 Task: Look for space in Āsind, India from 1st June, 2023 to 9th June, 2023 for 6 adults in price range Rs.6000 to Rs.12000. Place can be entire place with 3 bedrooms having 3 beds and 3 bathrooms. Property type can be house, flat, guest house. Booking option can be shelf check-in. Required host language is English.
Action: Mouse moved to (490, 110)
Screenshot: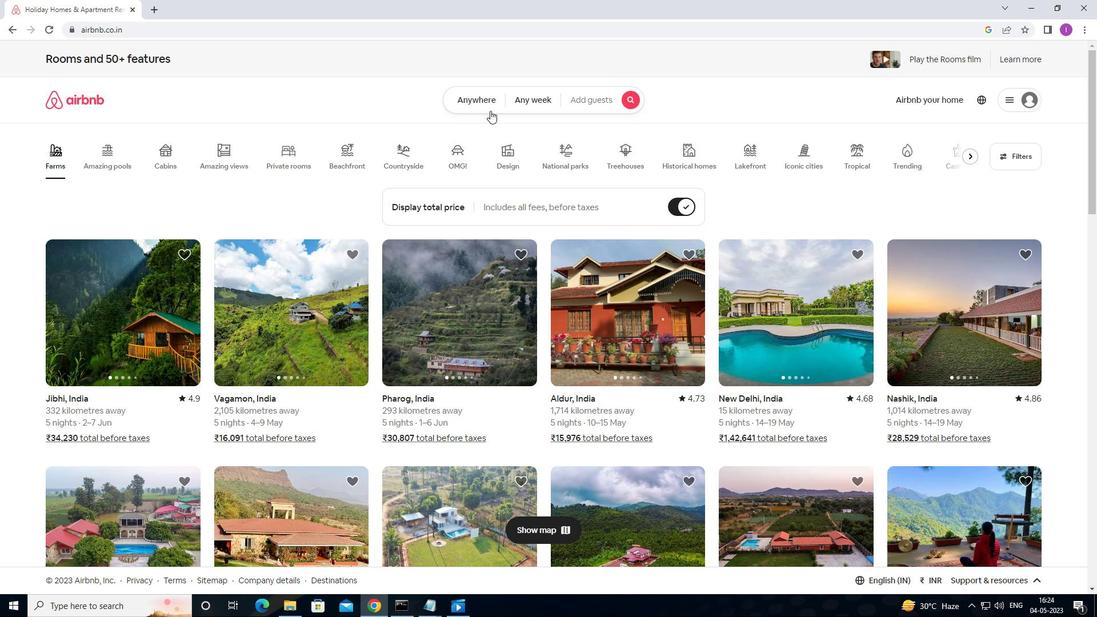 
Action: Mouse pressed left at (490, 110)
Screenshot: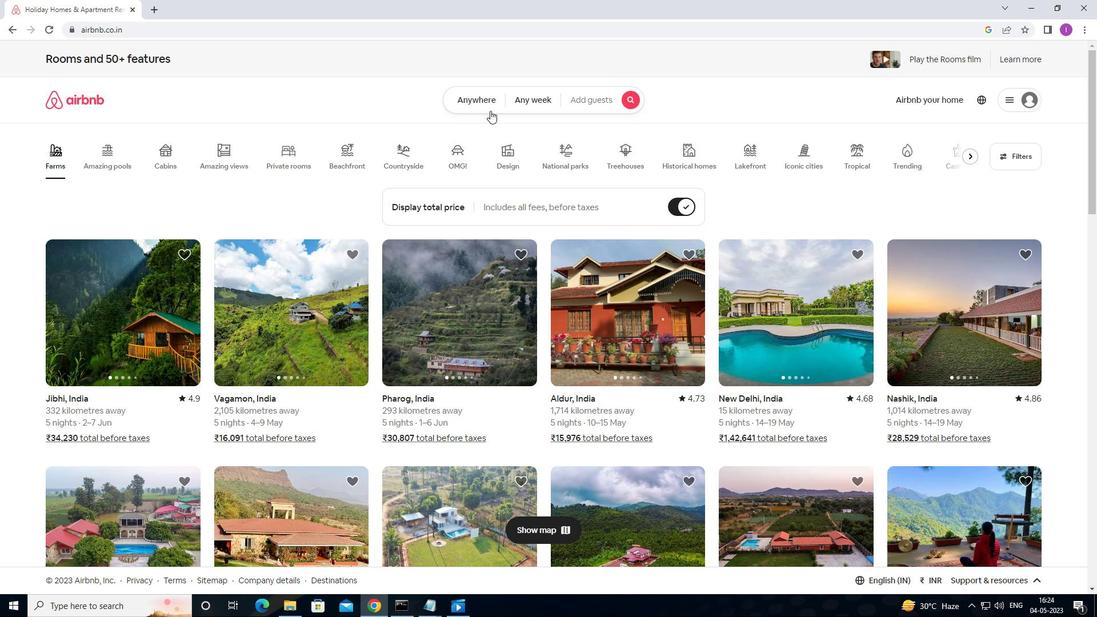 
Action: Mouse moved to (327, 148)
Screenshot: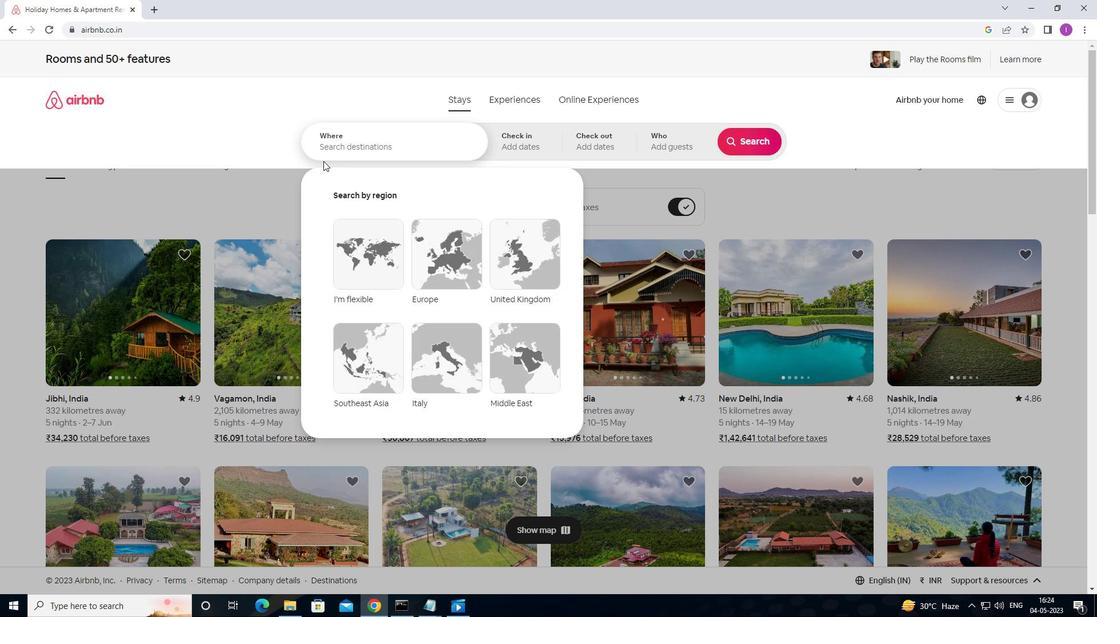 
Action: Mouse pressed left at (327, 148)
Screenshot: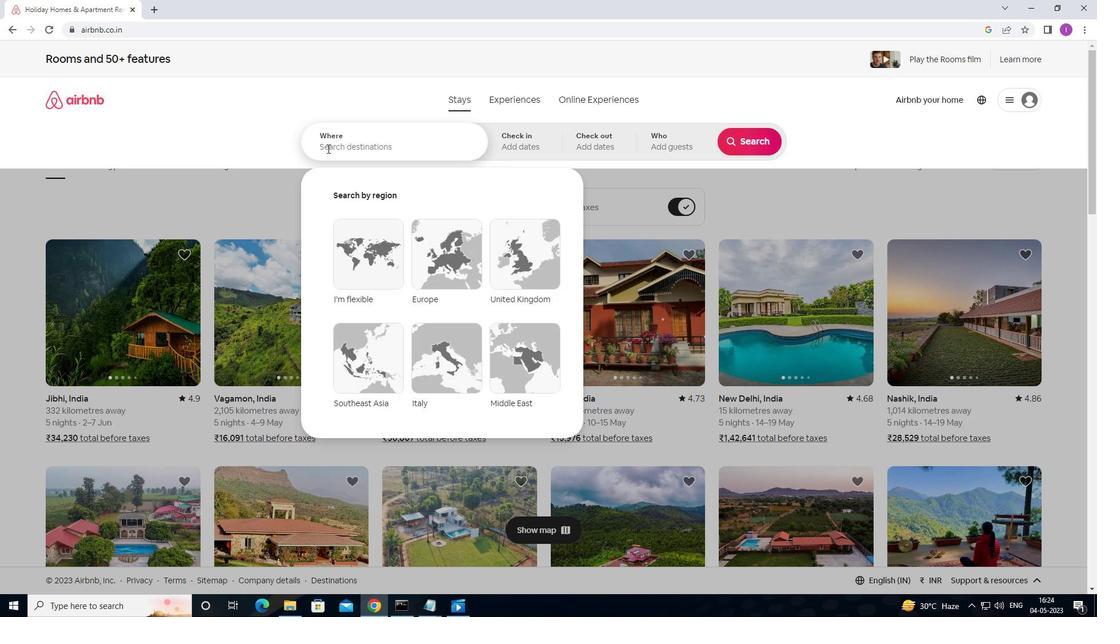 
Action: Mouse moved to (368, 170)
Screenshot: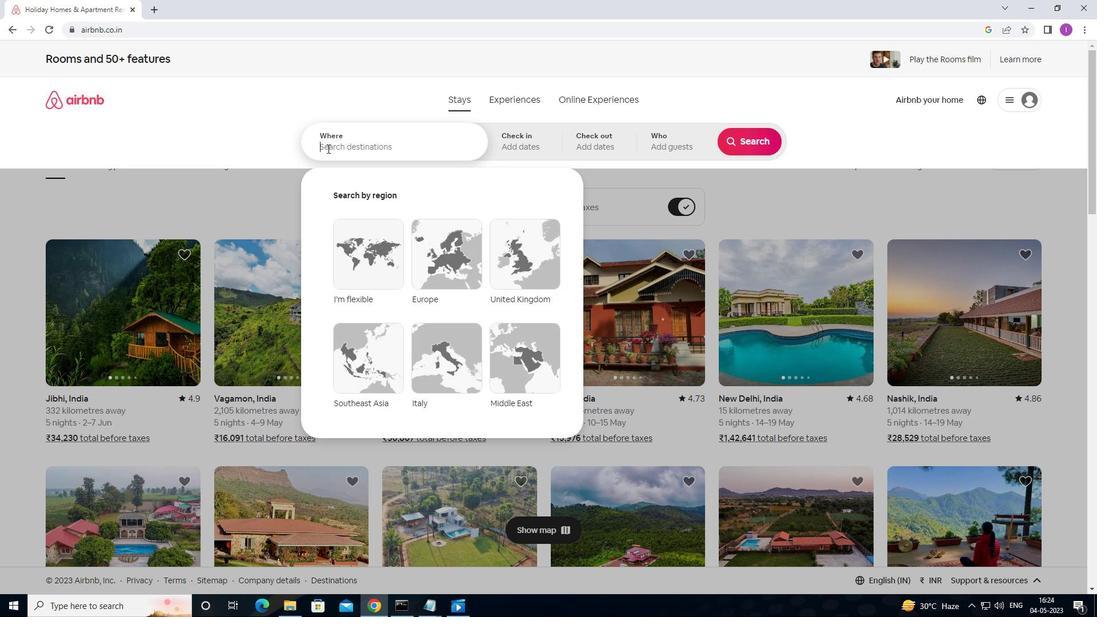 
Action: Key pressed <Key.shift>ASIND,<Key.shift>INDIA
Screenshot: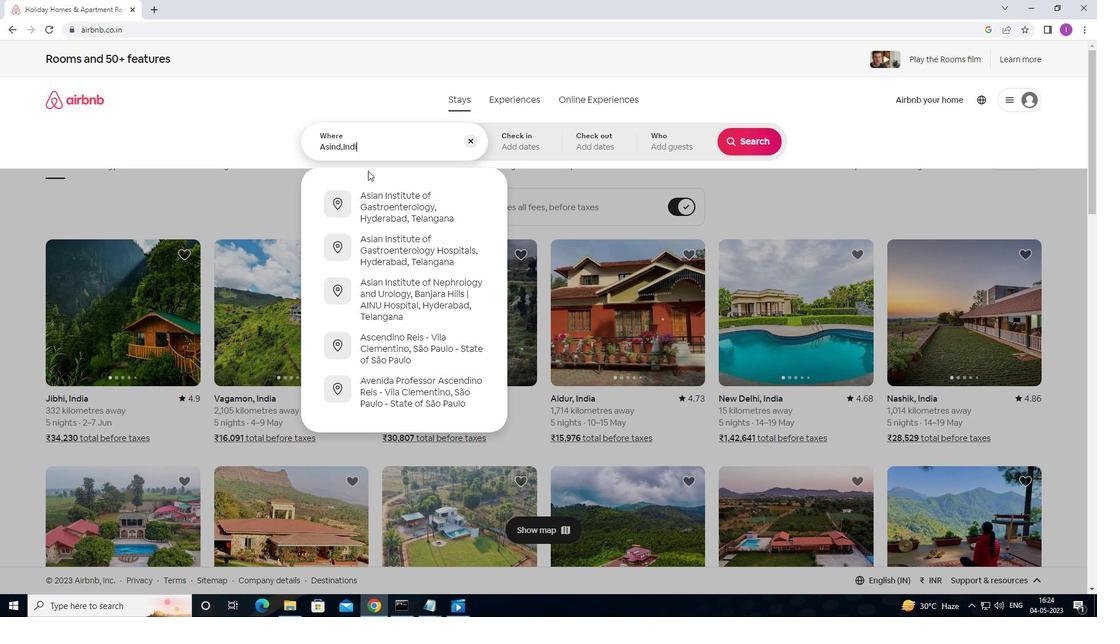
Action: Mouse moved to (510, 140)
Screenshot: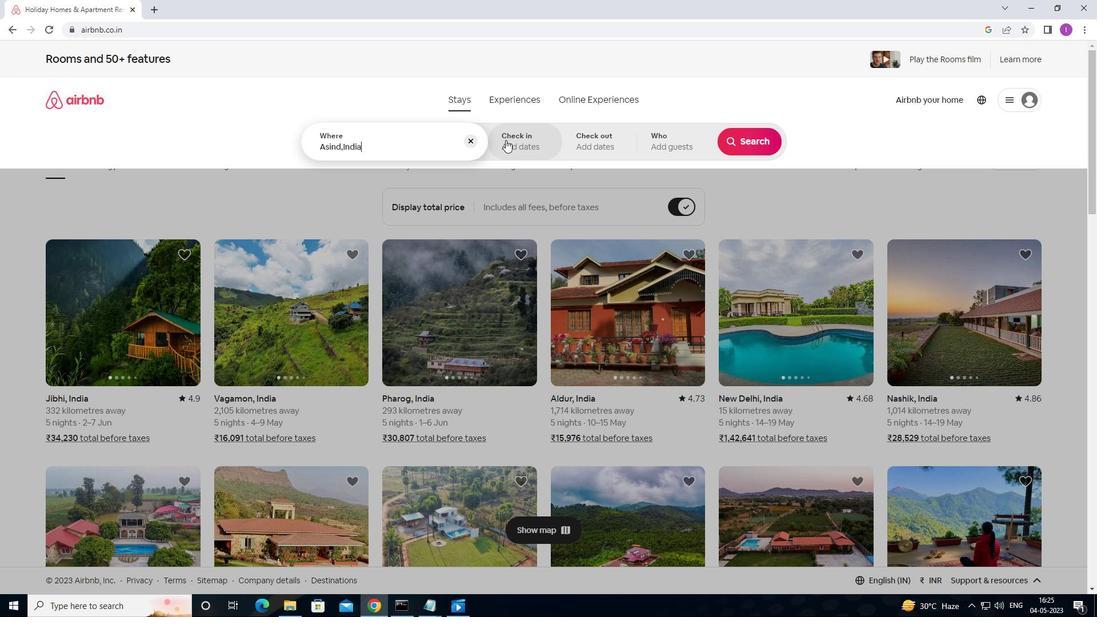 
Action: Mouse pressed left at (510, 140)
Screenshot: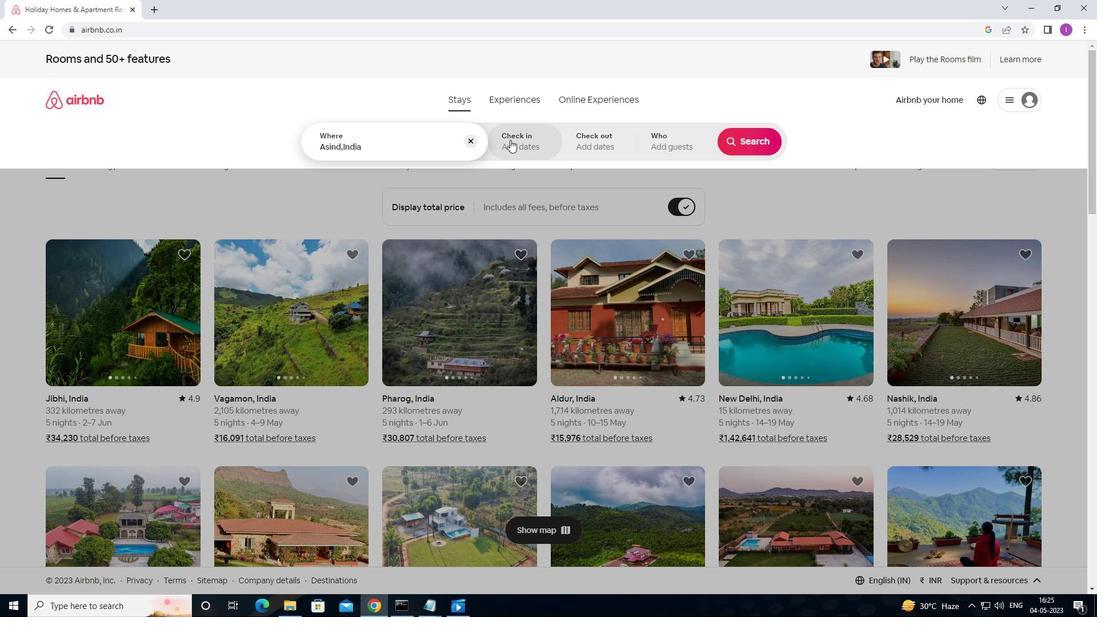 
Action: Mouse moved to (683, 277)
Screenshot: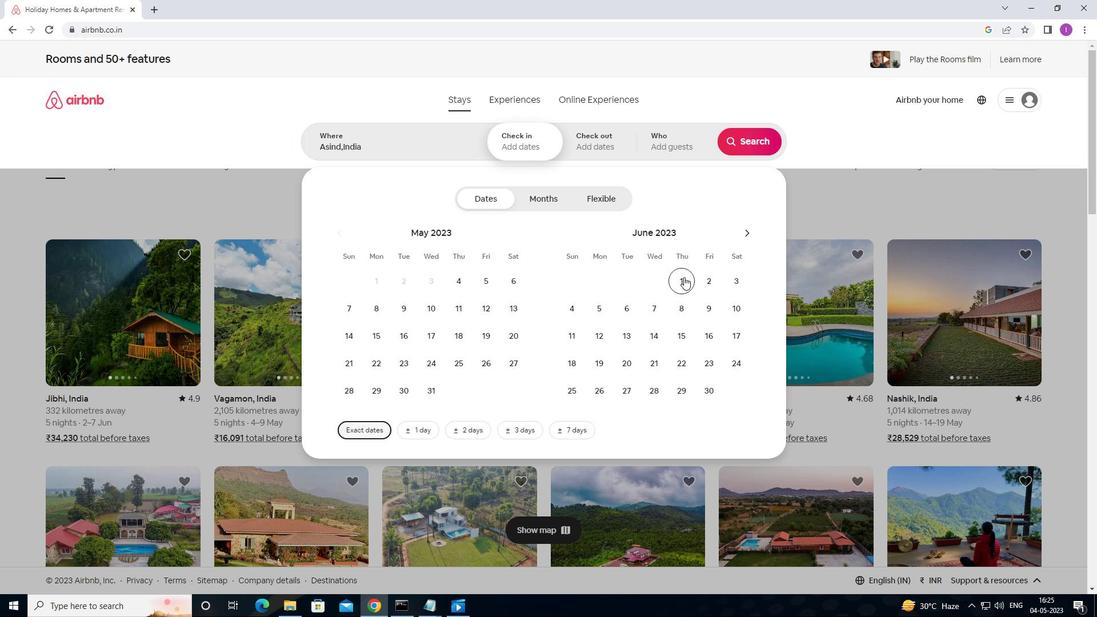 
Action: Mouse pressed left at (683, 277)
Screenshot: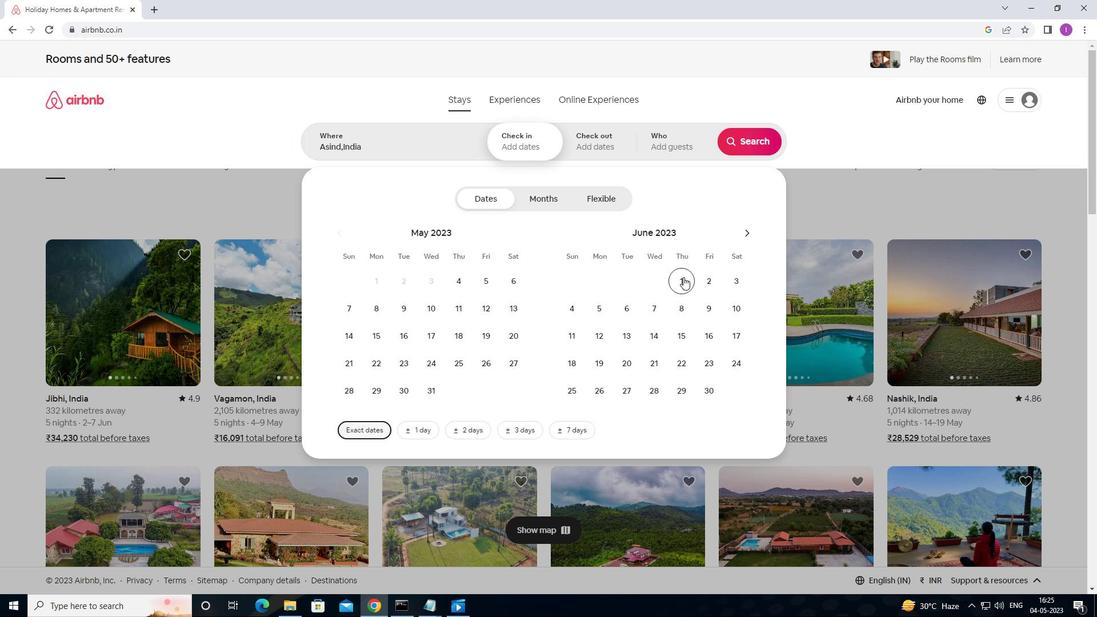 
Action: Mouse moved to (712, 310)
Screenshot: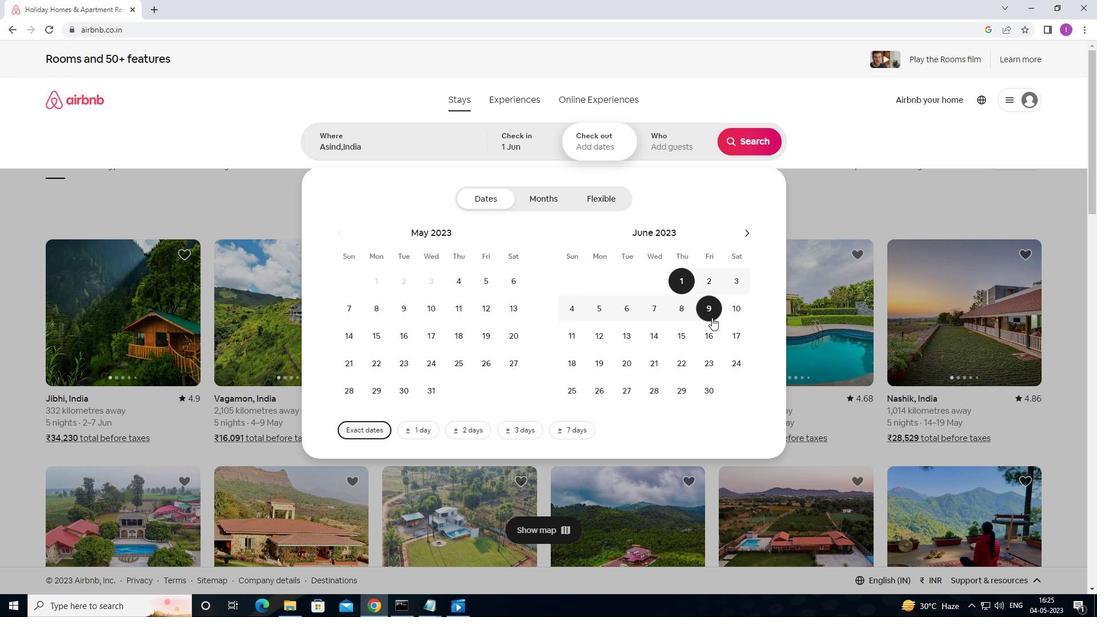 
Action: Mouse pressed left at (712, 310)
Screenshot: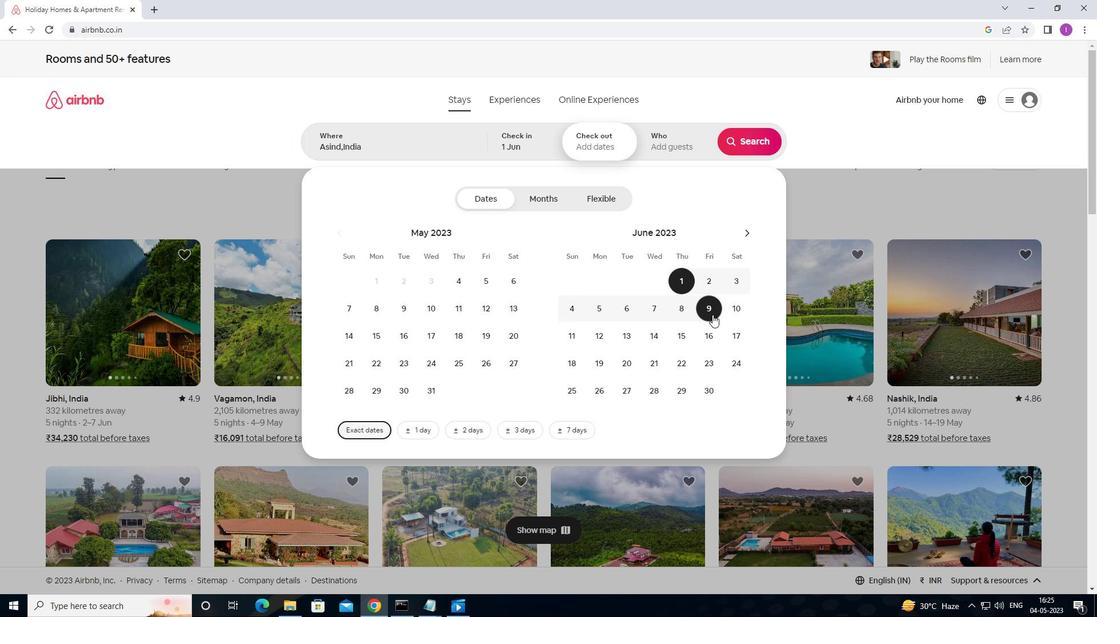 
Action: Mouse moved to (665, 144)
Screenshot: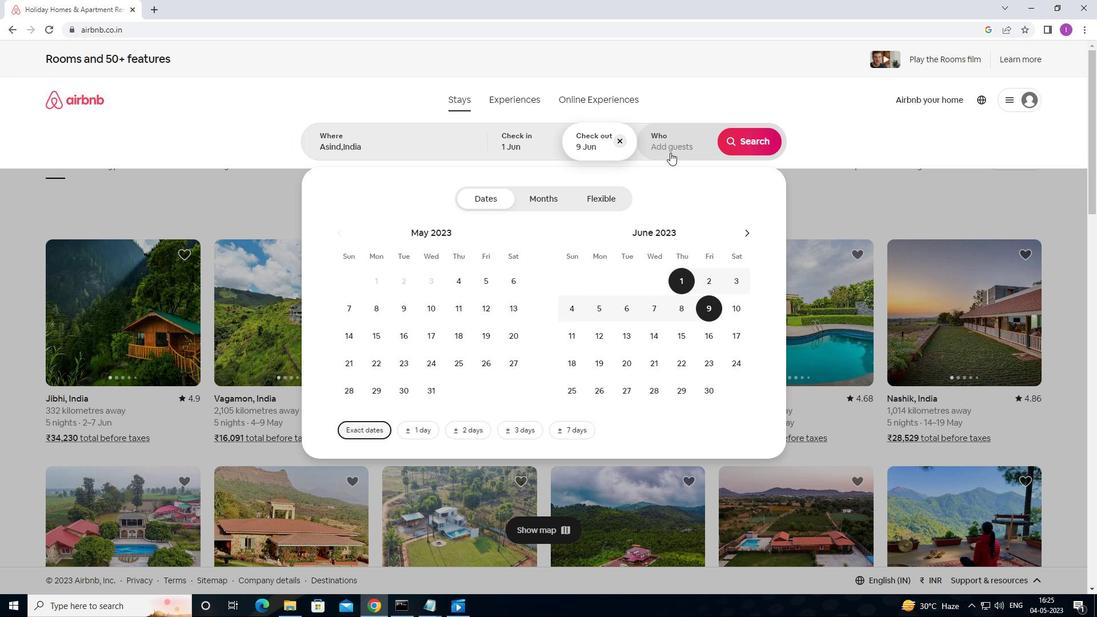 
Action: Mouse pressed left at (665, 144)
Screenshot: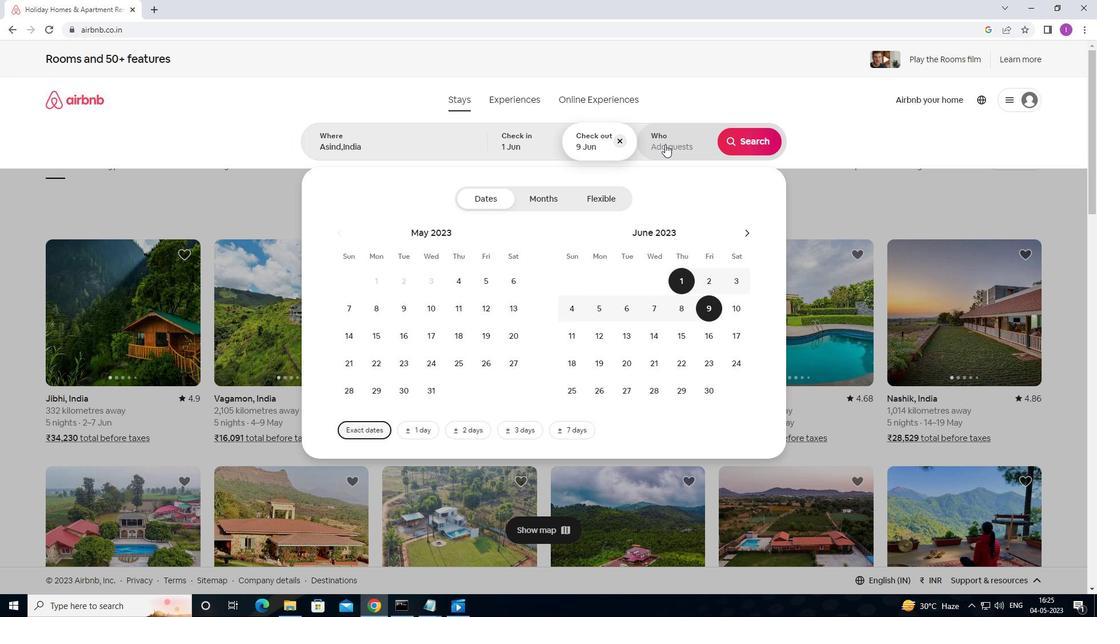 
Action: Mouse moved to (758, 204)
Screenshot: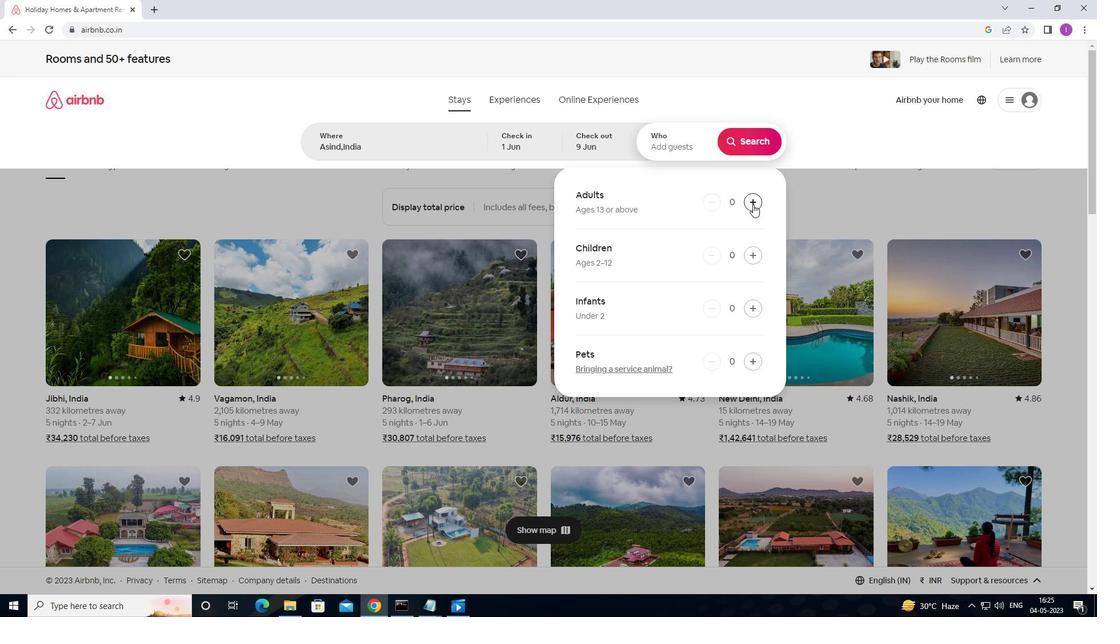 
Action: Mouse pressed left at (758, 204)
Screenshot: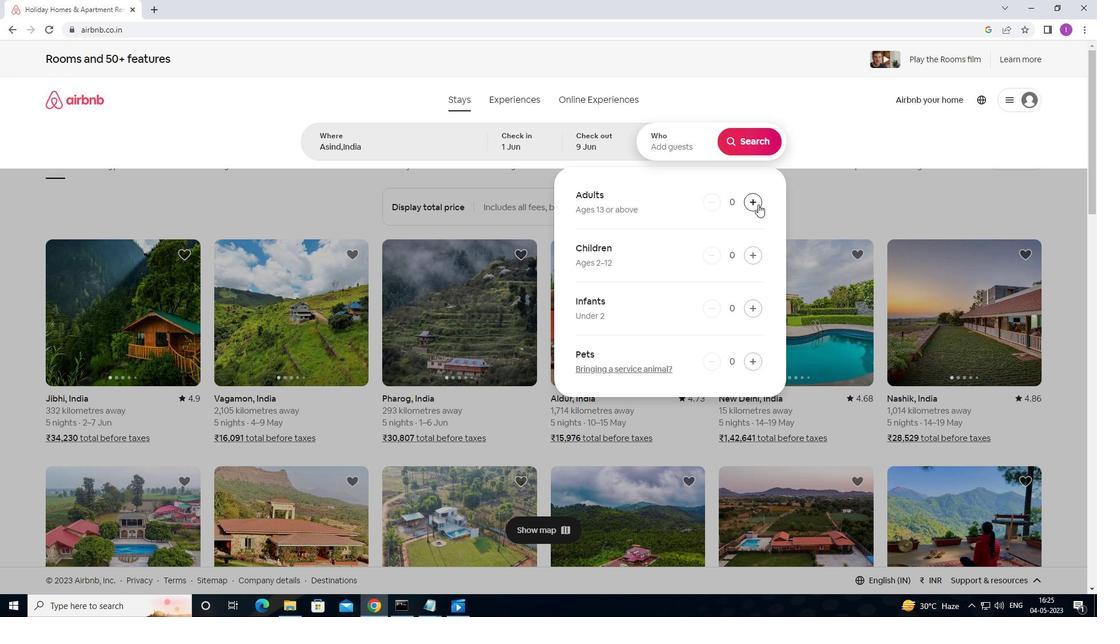 
Action: Mouse moved to (759, 204)
Screenshot: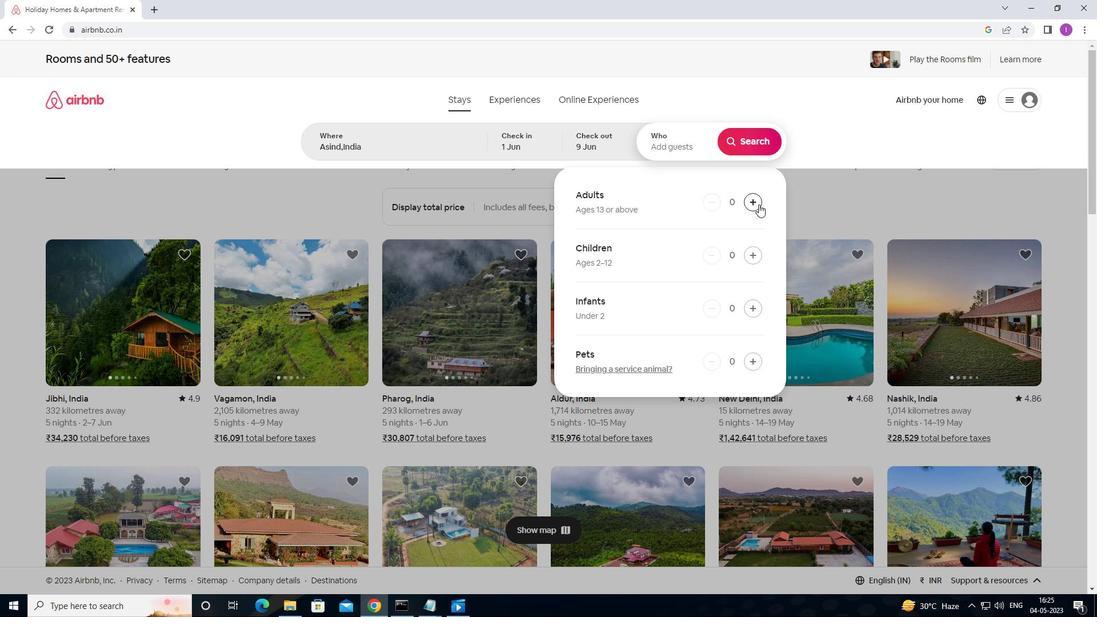 
Action: Mouse pressed left at (759, 204)
Screenshot: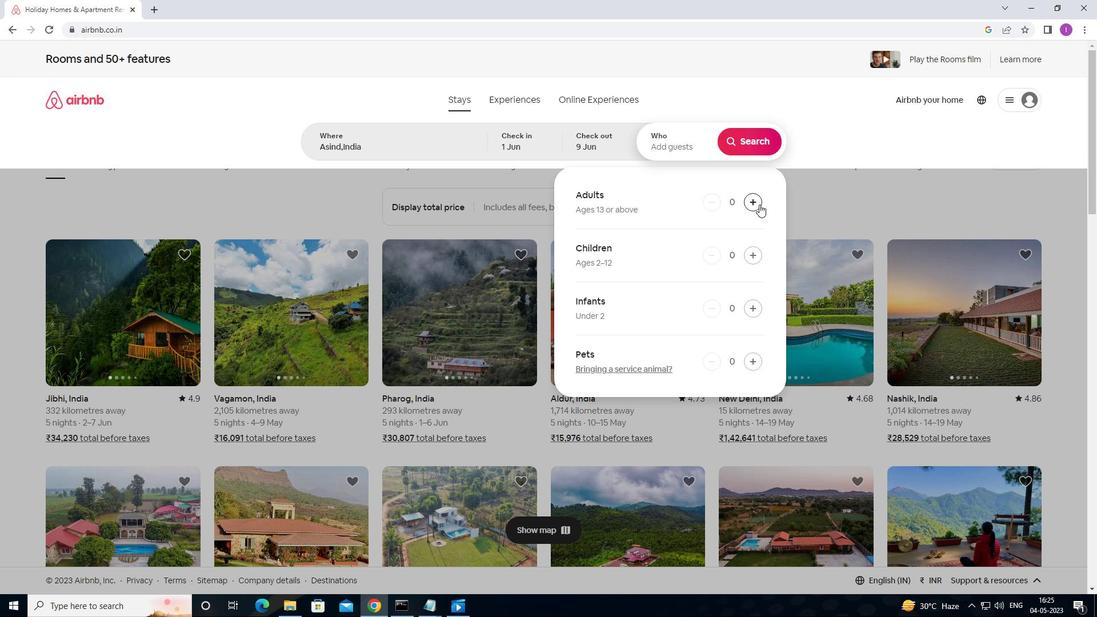 
Action: Mouse pressed left at (759, 204)
Screenshot: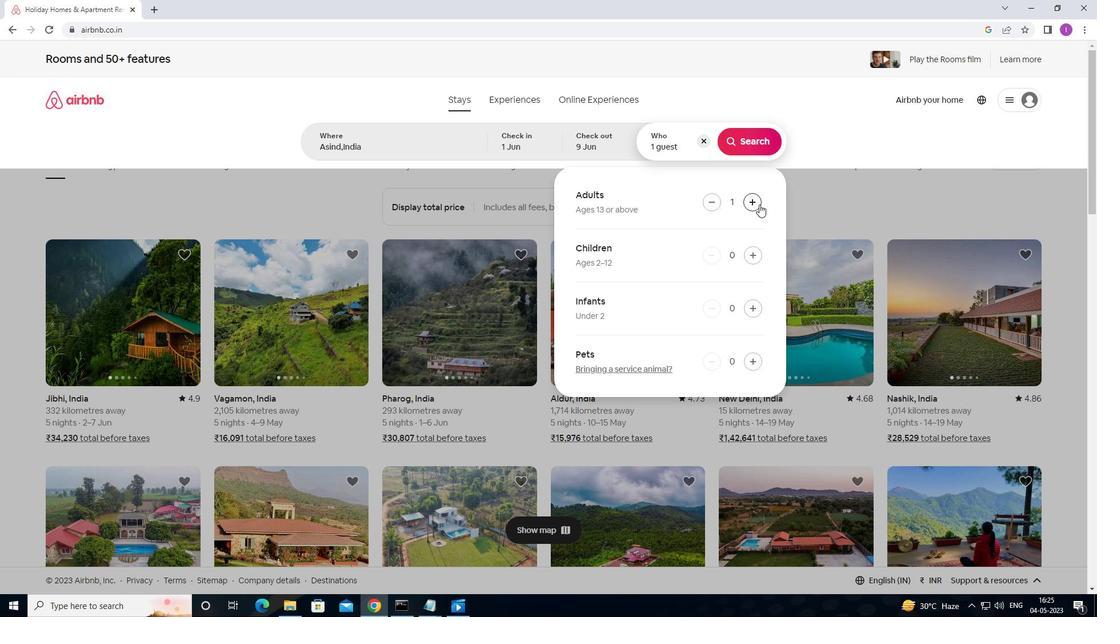 
Action: Mouse pressed left at (759, 204)
Screenshot: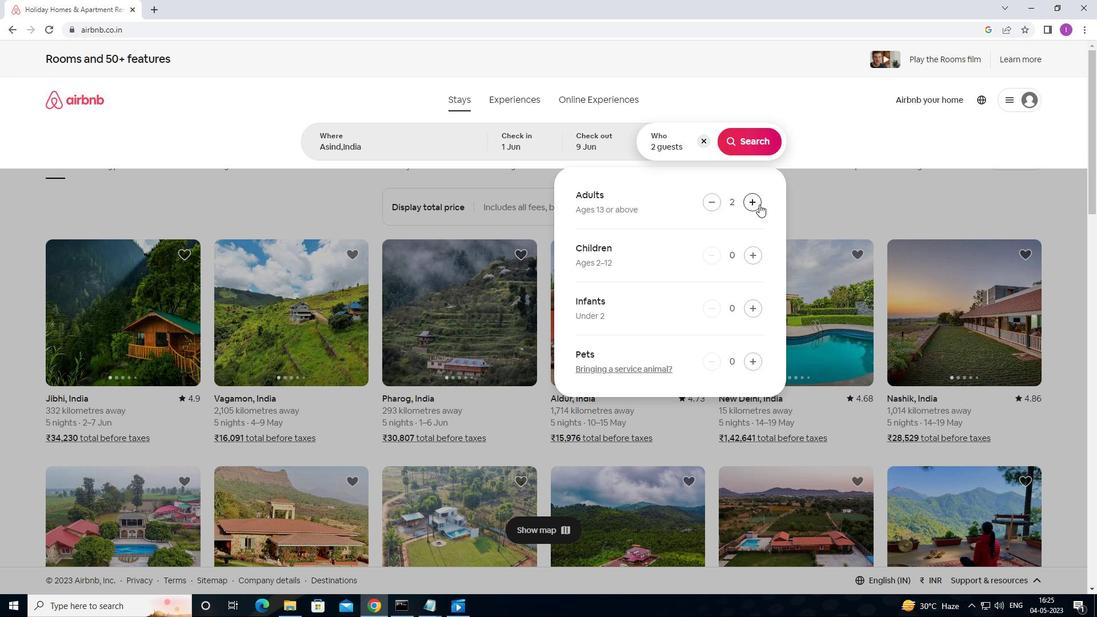 
Action: Mouse pressed left at (759, 204)
Screenshot: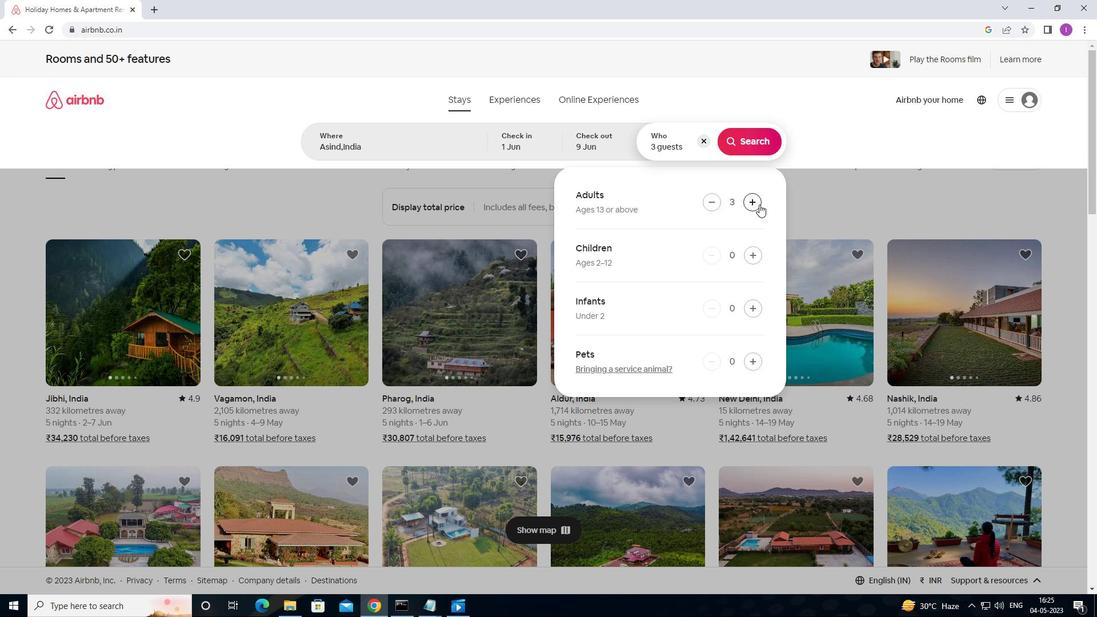 
Action: Mouse pressed left at (759, 204)
Screenshot: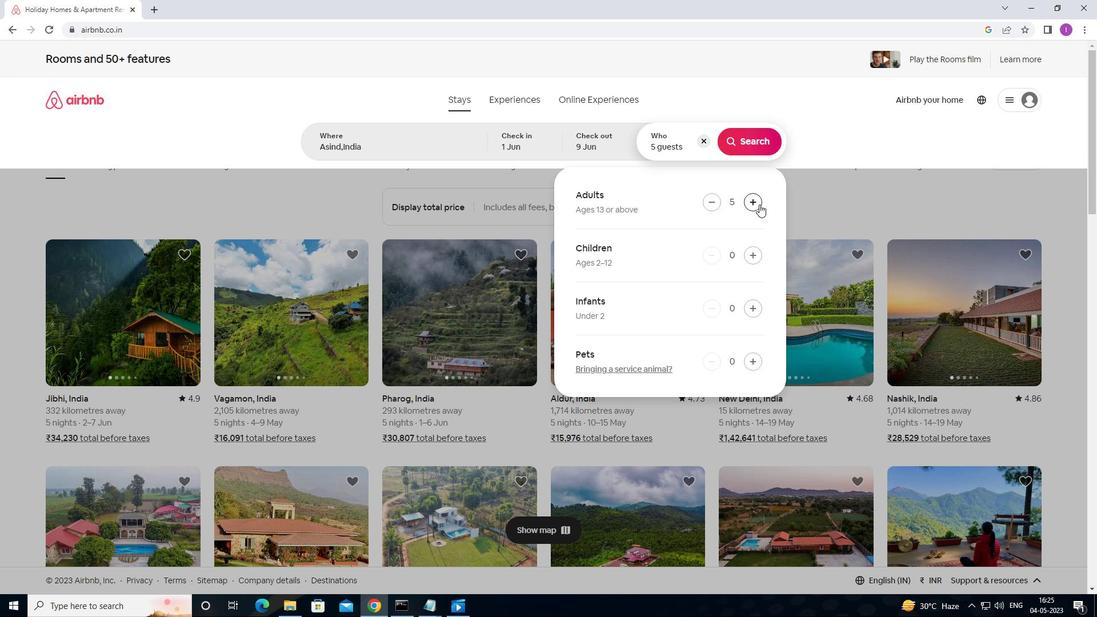 
Action: Mouse moved to (749, 137)
Screenshot: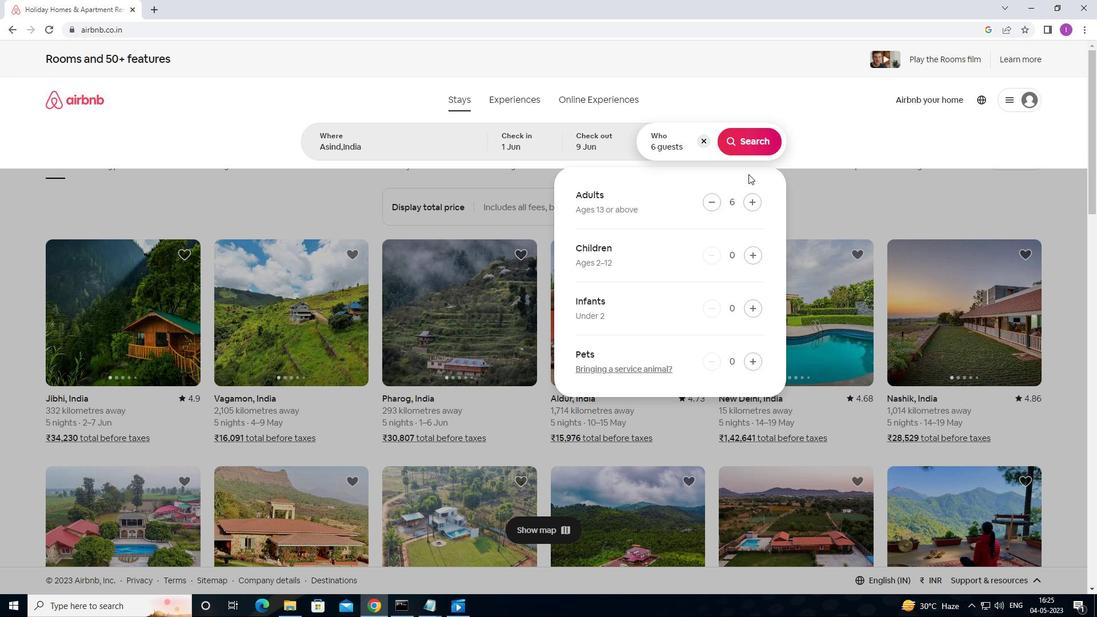 
Action: Mouse pressed left at (749, 137)
Screenshot: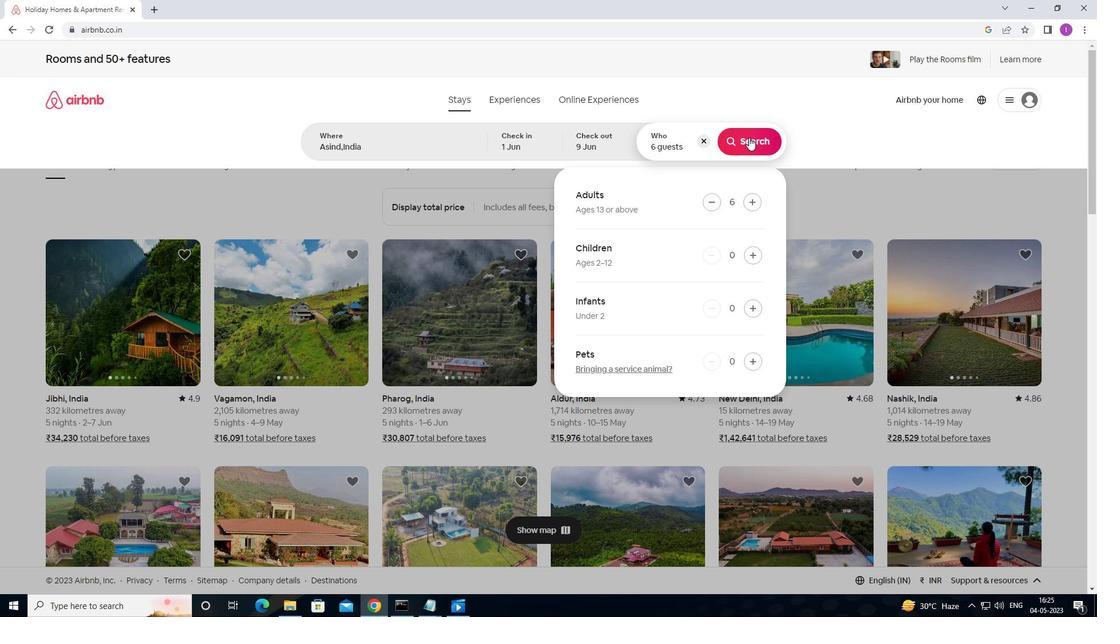 
Action: Mouse moved to (1049, 106)
Screenshot: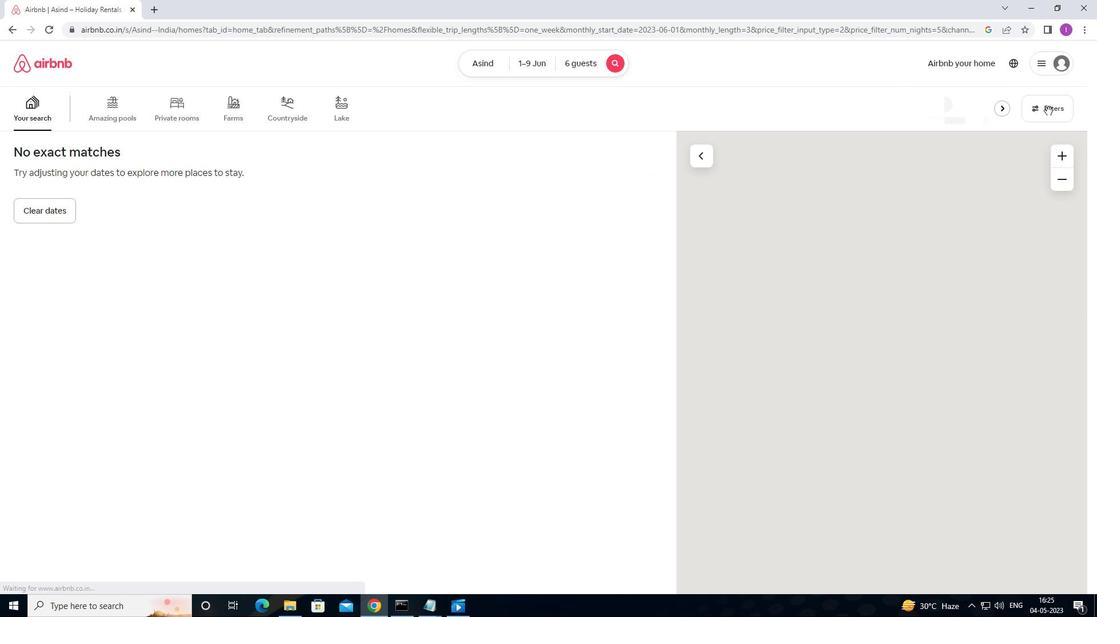 
Action: Mouse pressed left at (1049, 106)
Screenshot: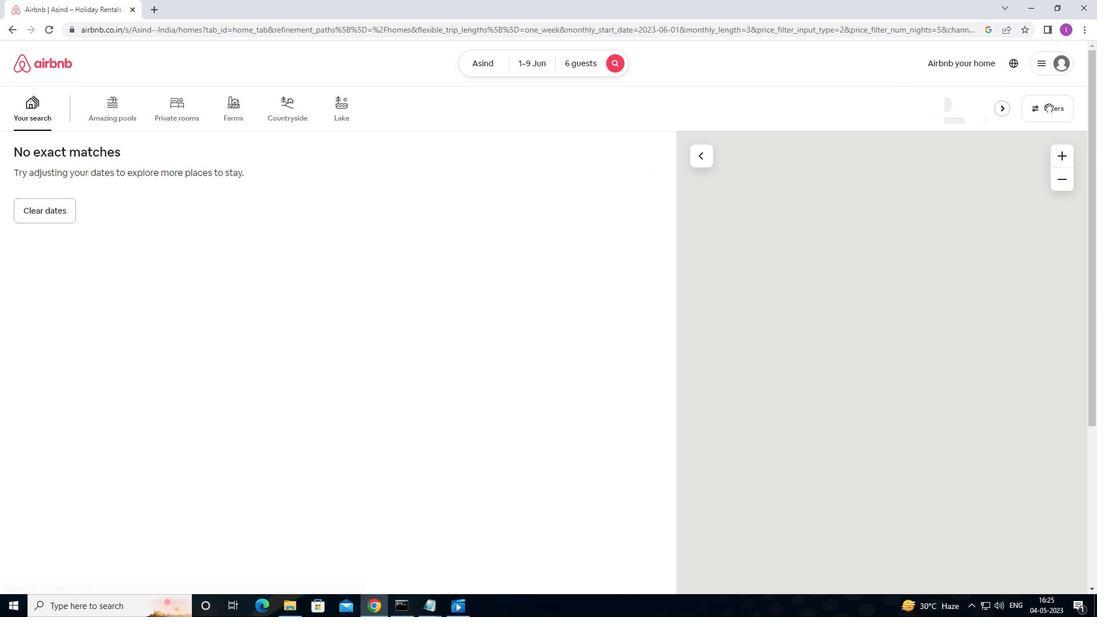 
Action: Mouse moved to (409, 182)
Screenshot: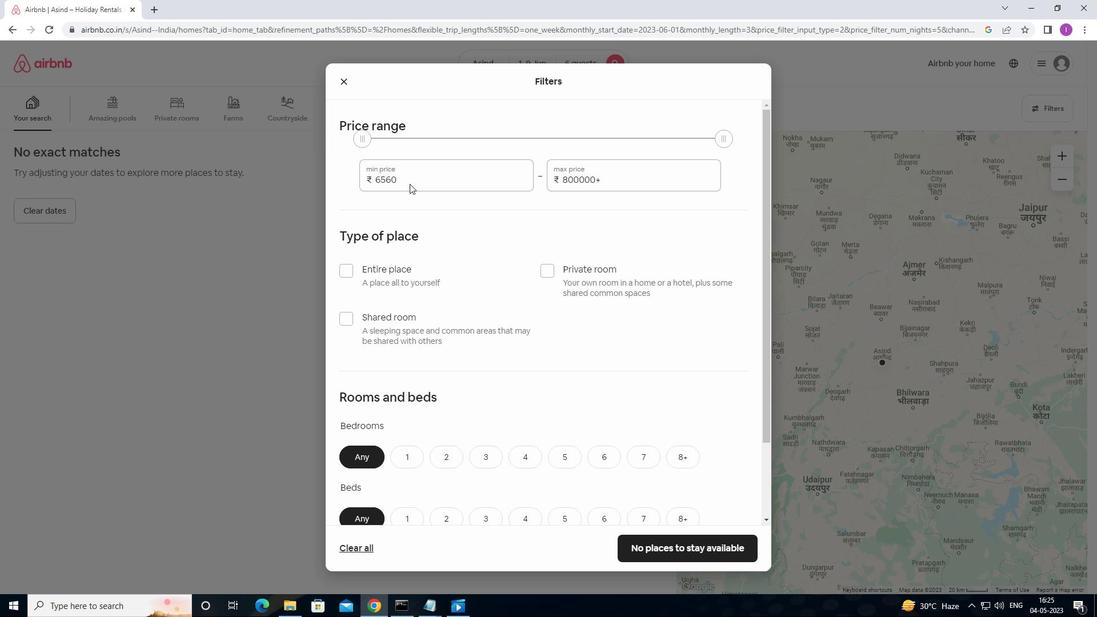 
Action: Mouse pressed left at (409, 182)
Screenshot: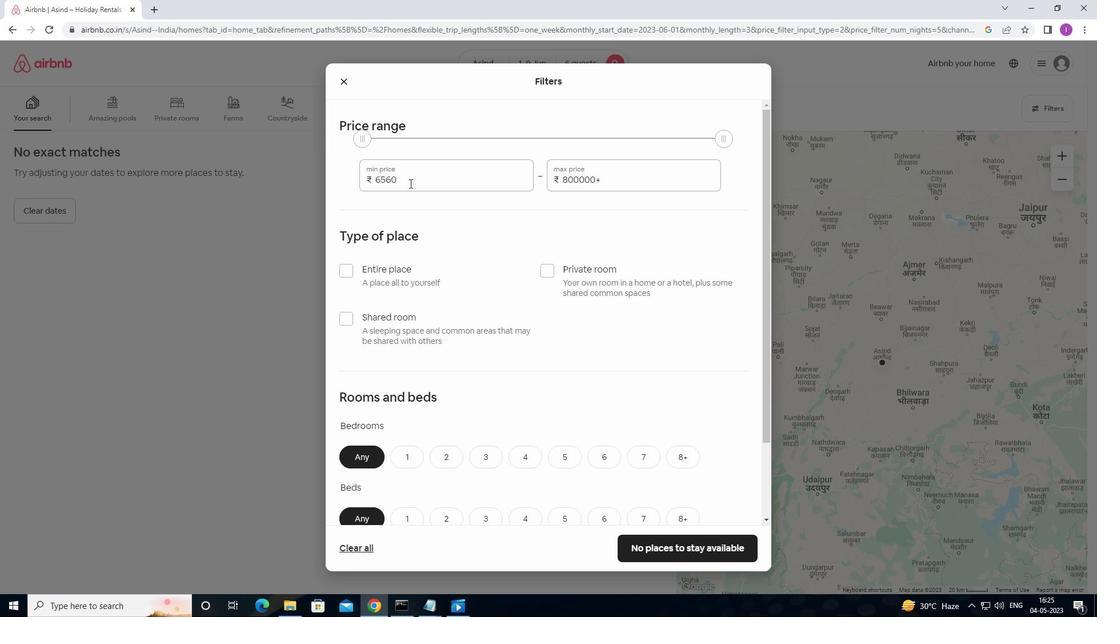 
Action: Mouse moved to (374, 178)
Screenshot: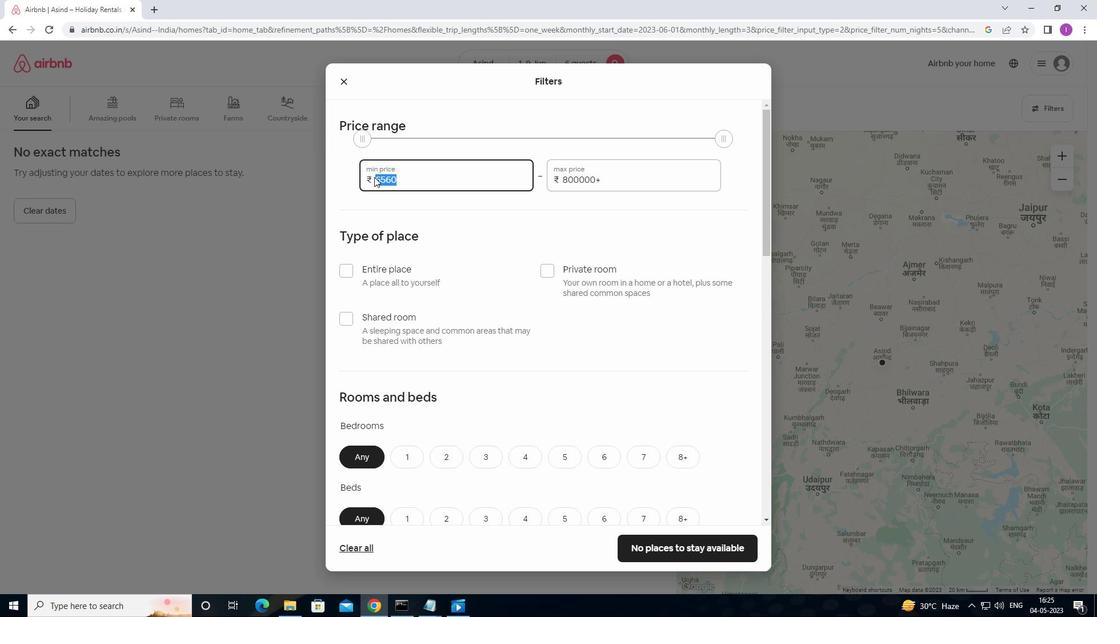 
Action: Key pressed 6
Screenshot: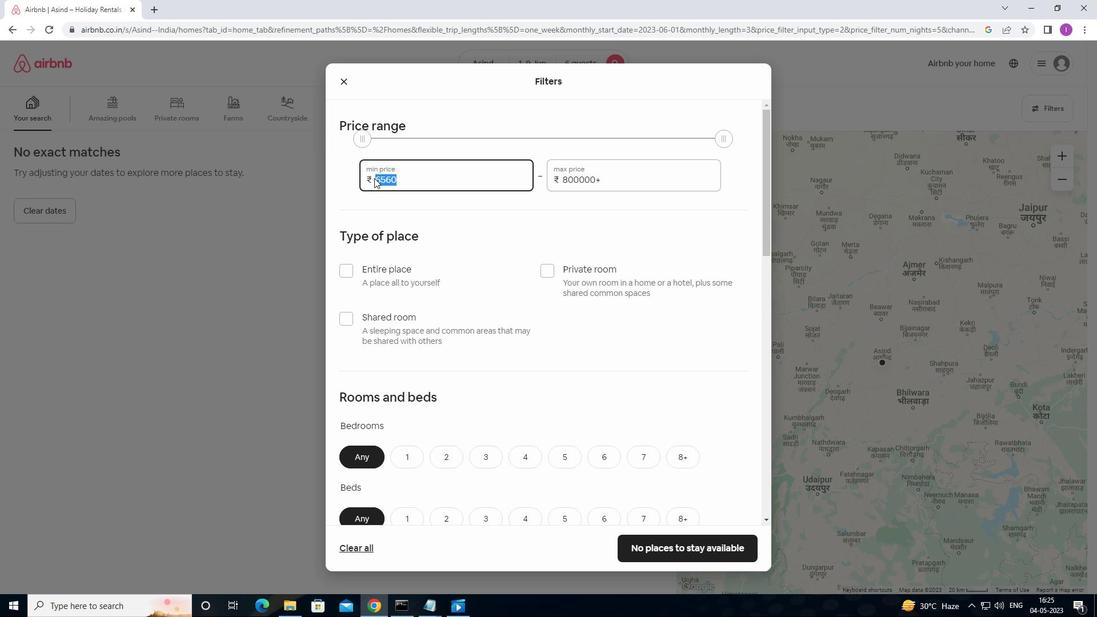 
Action: Mouse moved to (374, 178)
Screenshot: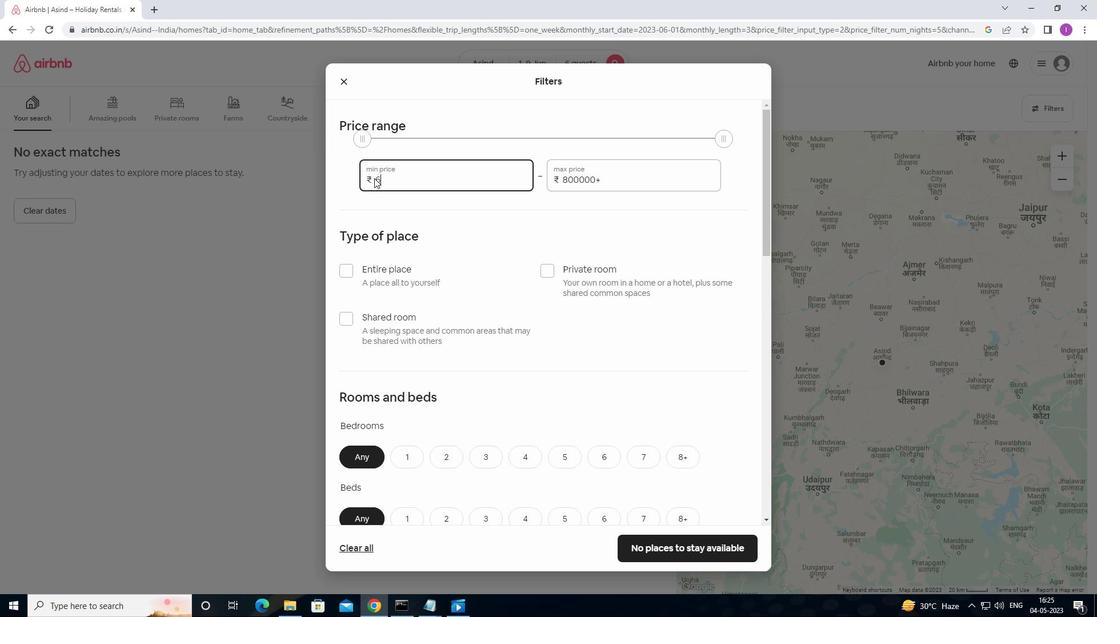 
Action: Key pressed 00
Screenshot: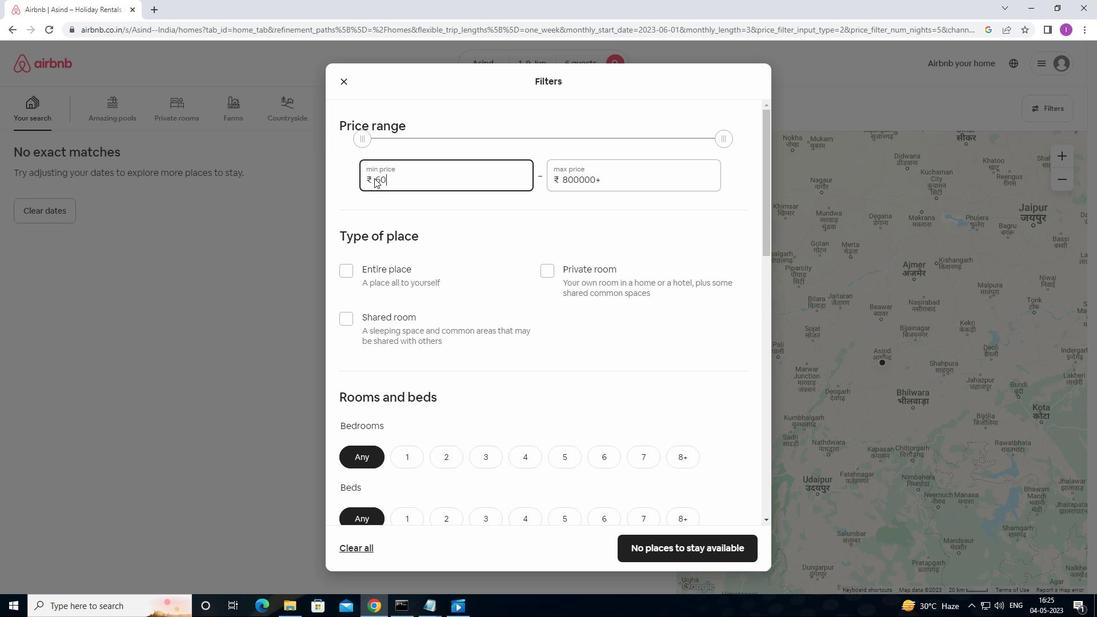
Action: Mouse moved to (374, 178)
Screenshot: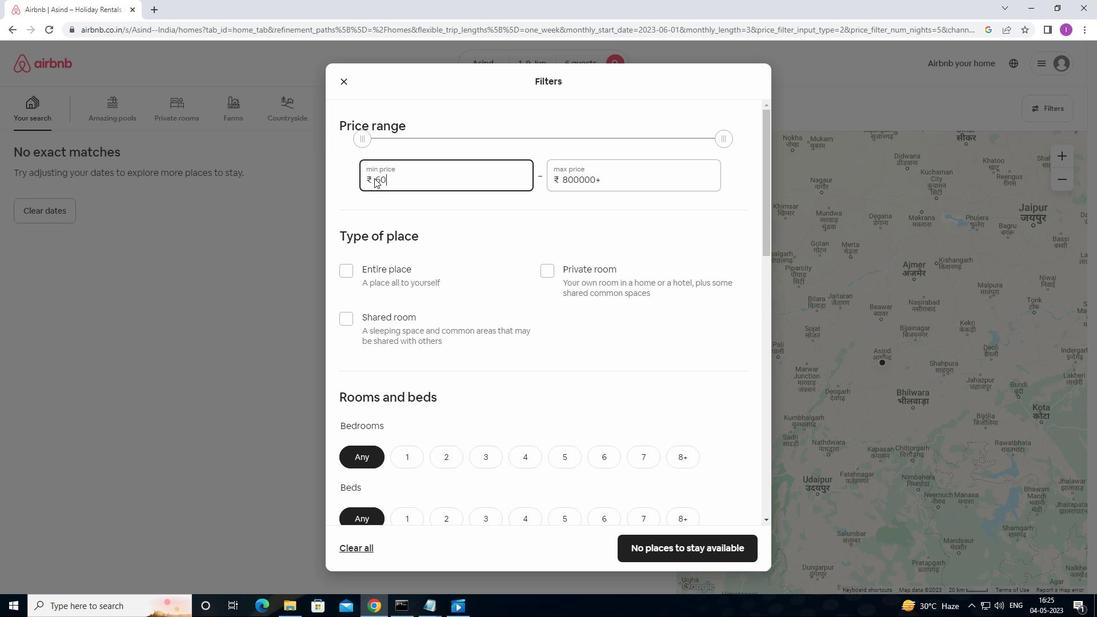 
Action: Key pressed 0
Screenshot: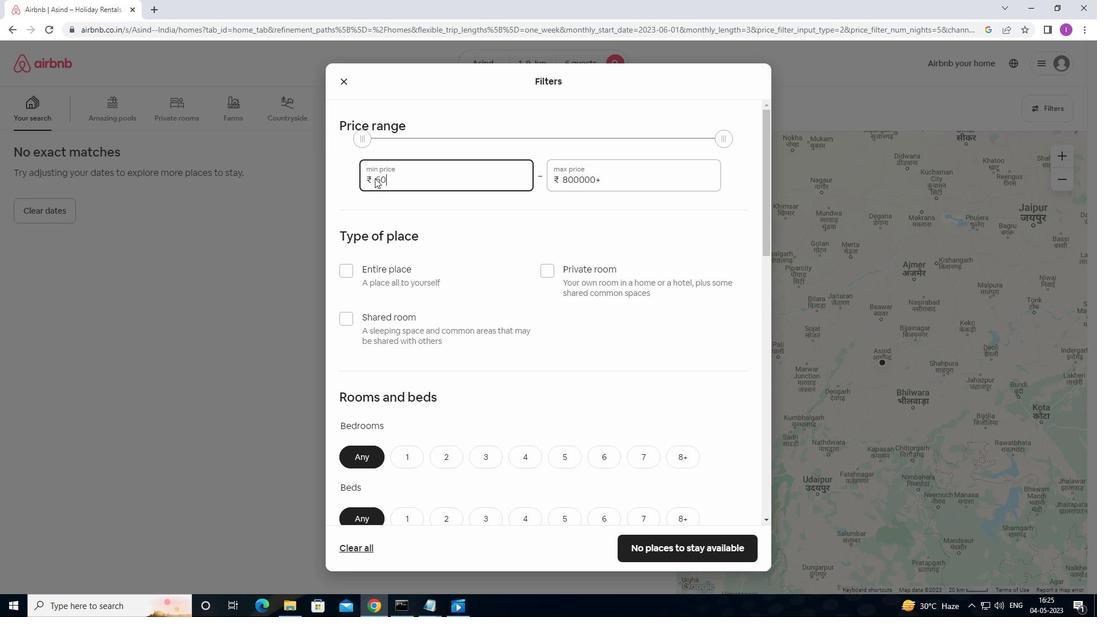 
Action: Mouse moved to (603, 177)
Screenshot: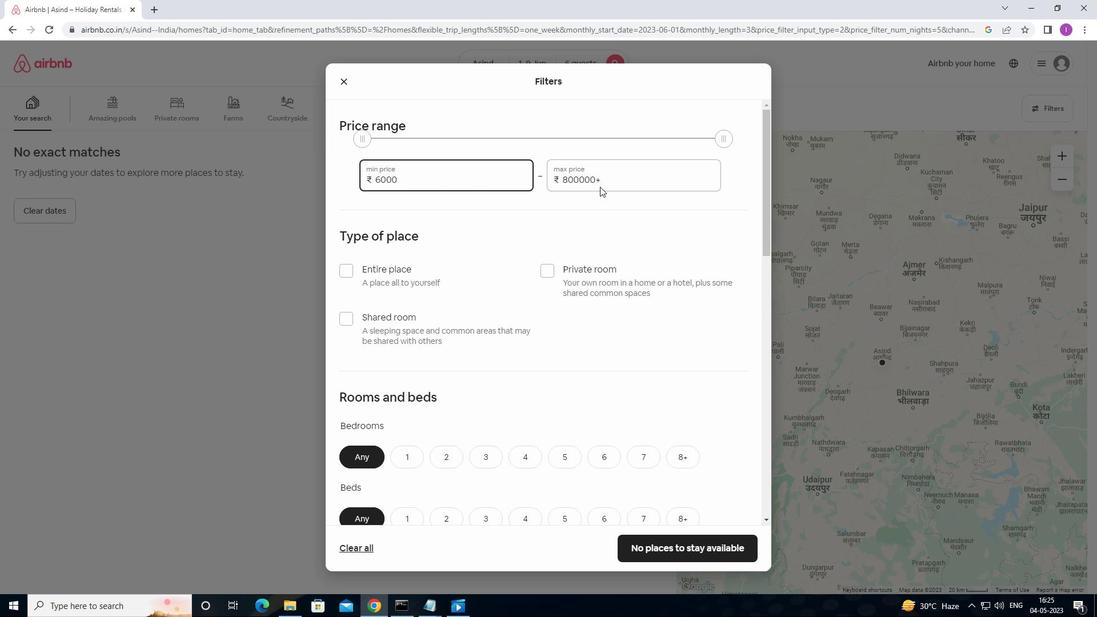 
Action: Mouse pressed left at (603, 177)
Screenshot: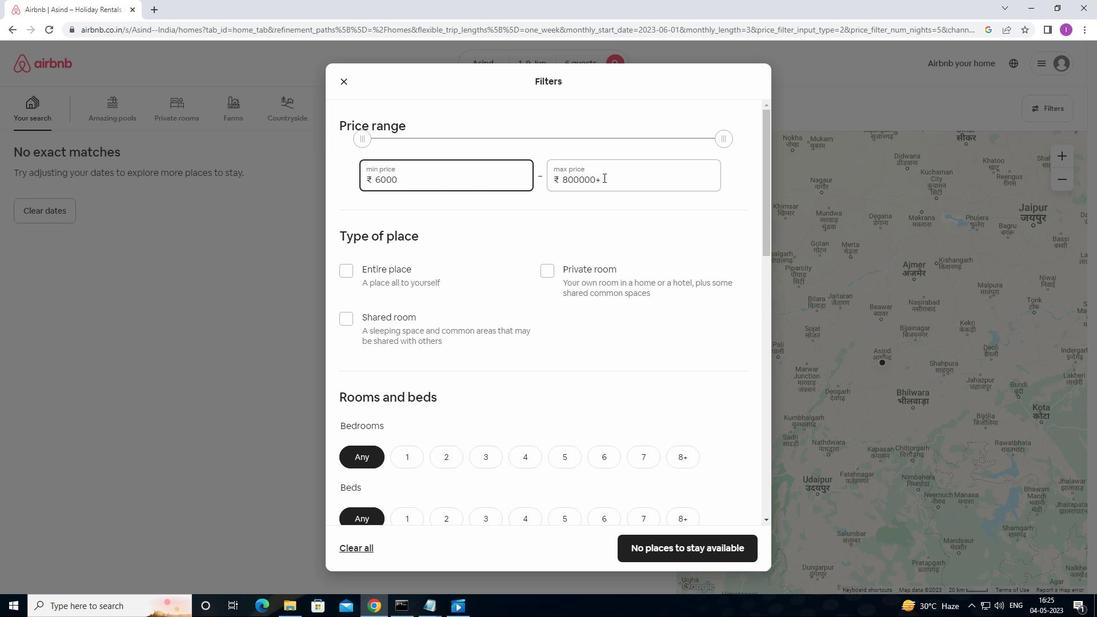
Action: Mouse moved to (554, 181)
Screenshot: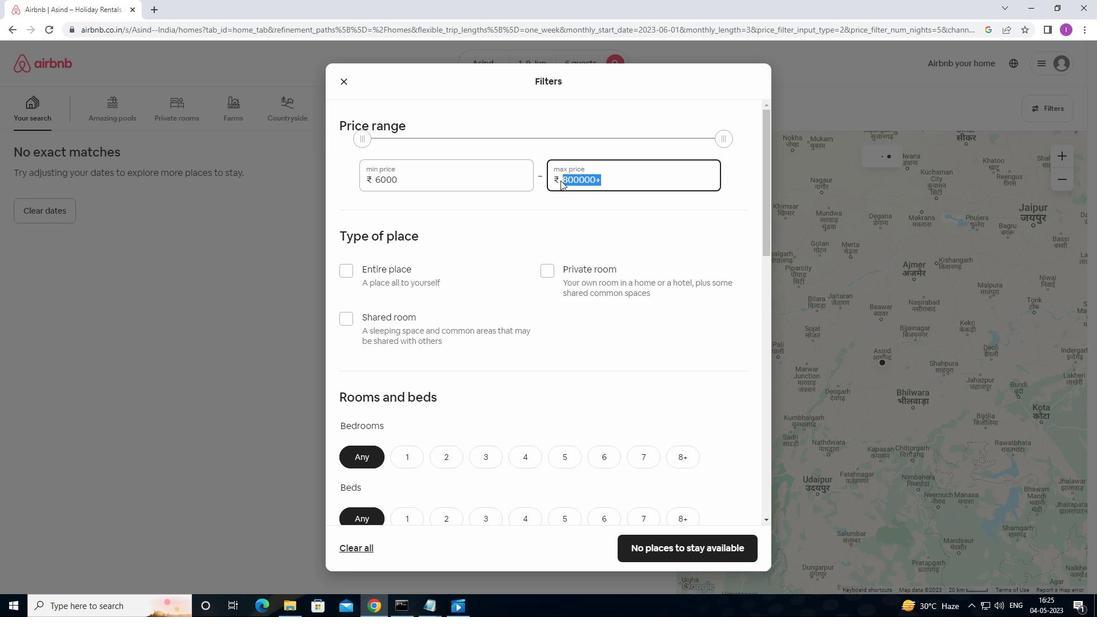 
Action: Key pressed 12-0000
Screenshot: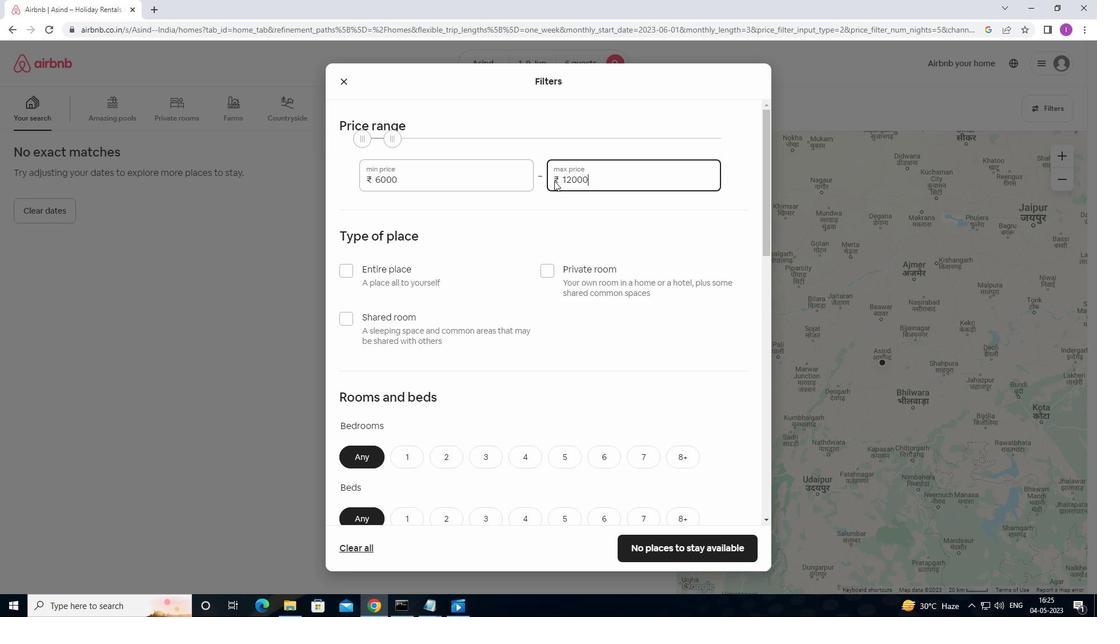 
Action: Mouse moved to (553, 181)
Screenshot: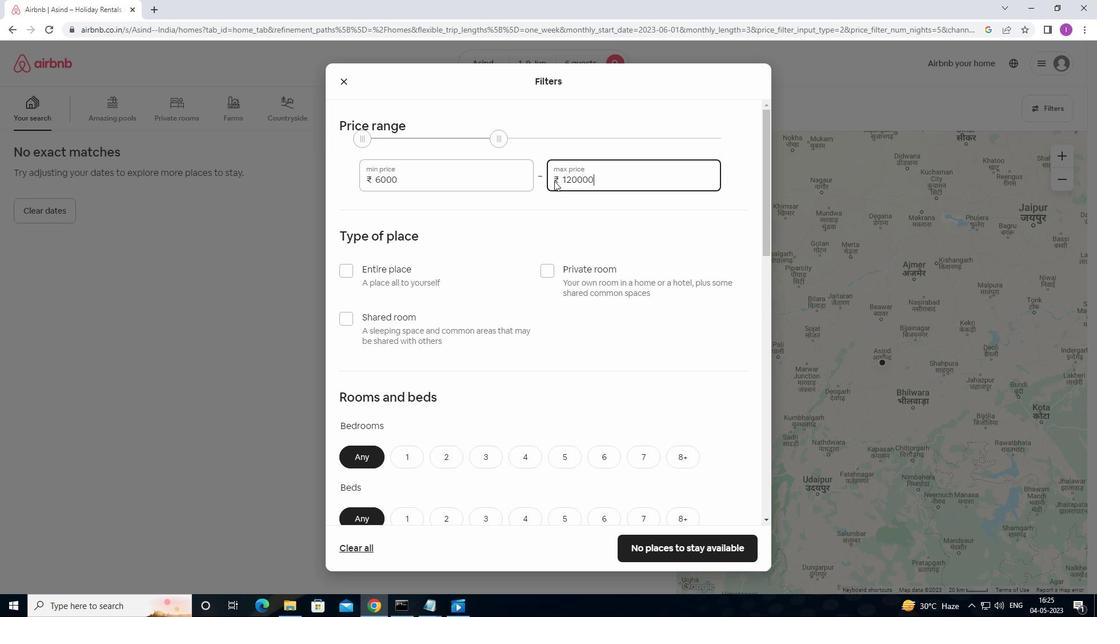 
Action: Key pressed <Key.backspace>
Screenshot: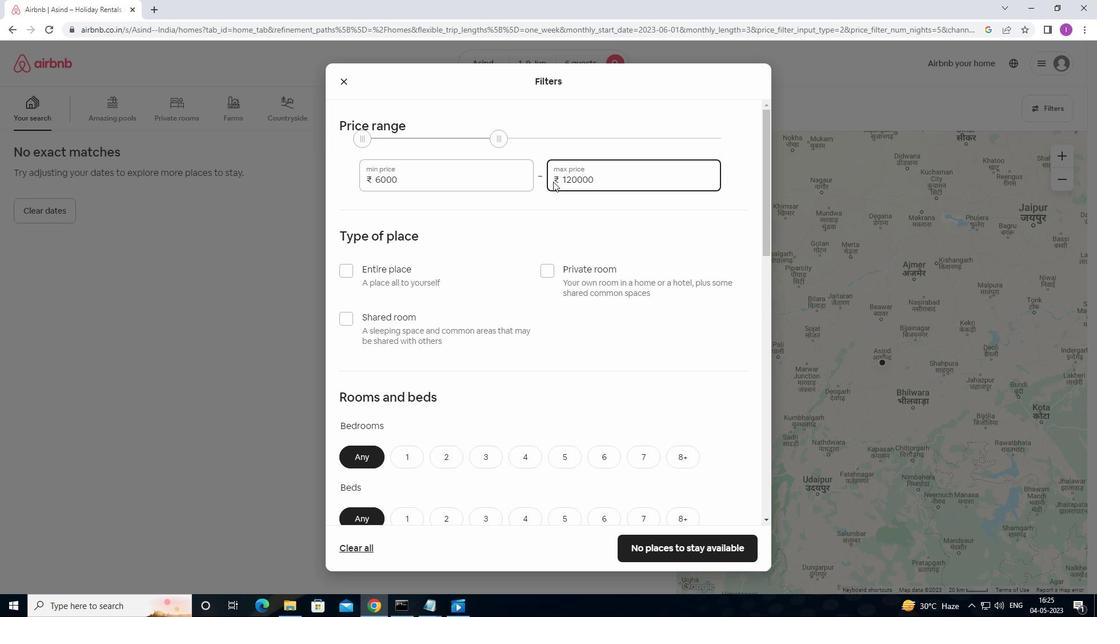 
Action: Mouse moved to (609, 224)
Screenshot: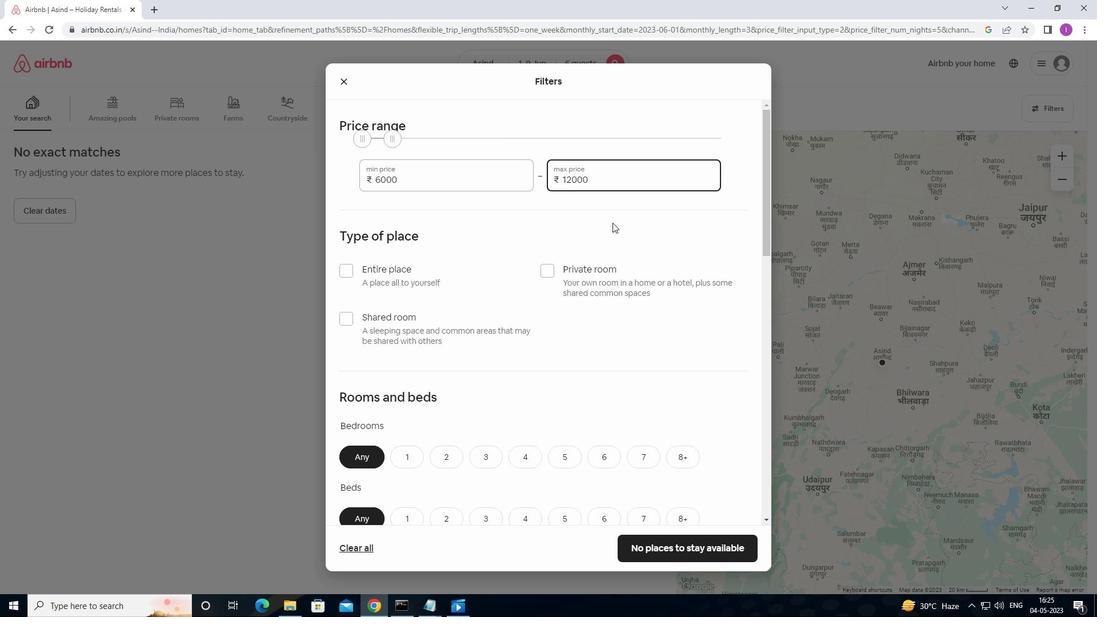 
Action: Mouse scrolled (609, 224) with delta (0, 0)
Screenshot: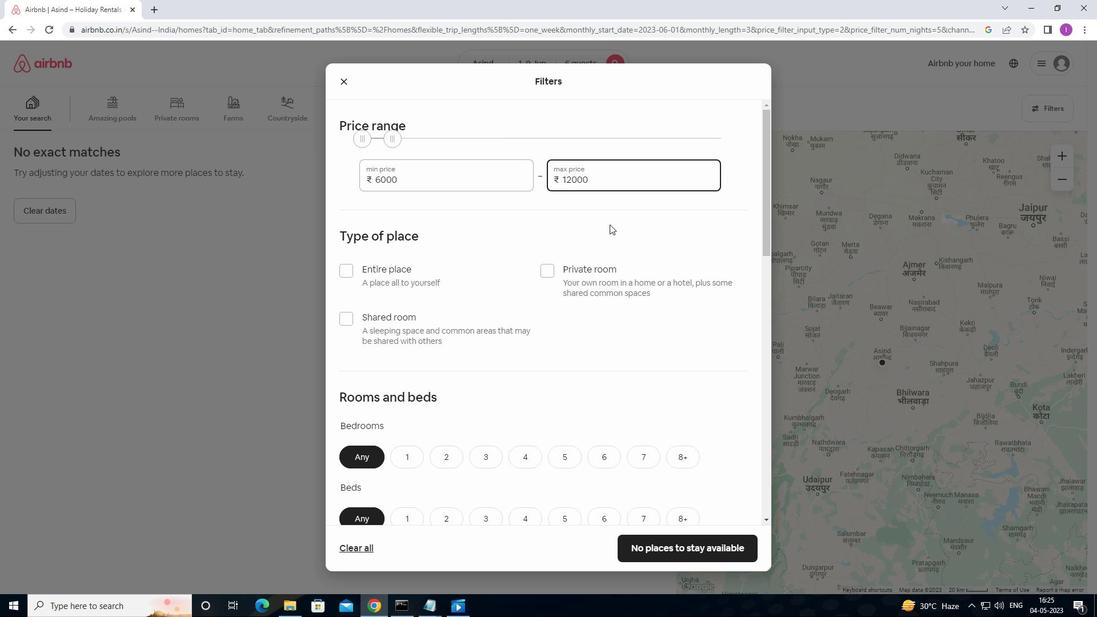 
Action: Mouse moved to (347, 212)
Screenshot: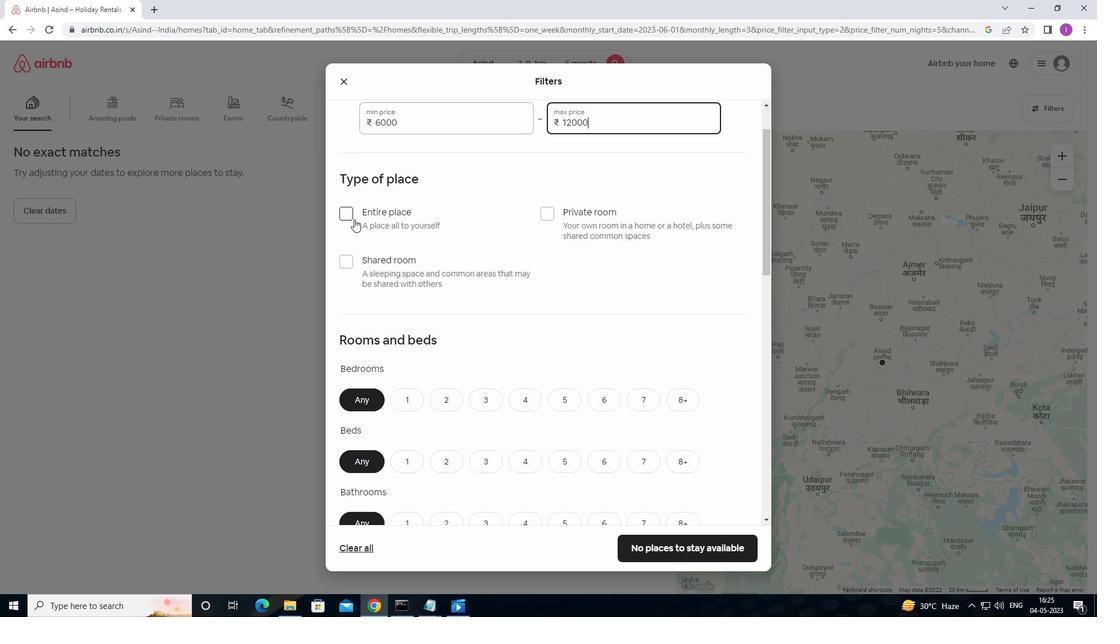
Action: Mouse pressed left at (347, 212)
Screenshot: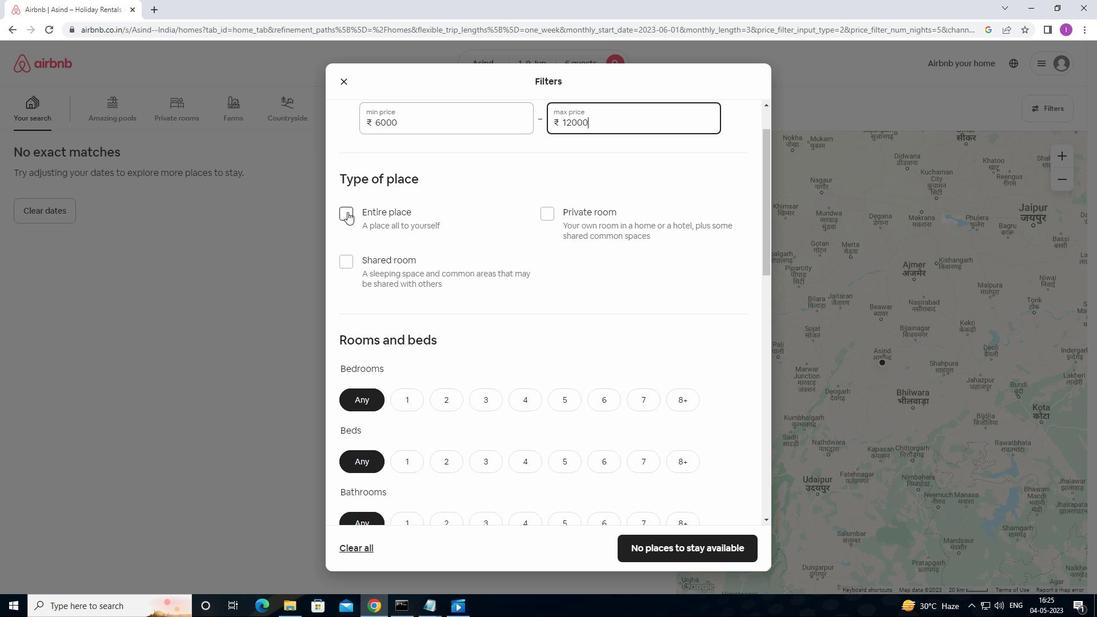 
Action: Mouse moved to (449, 225)
Screenshot: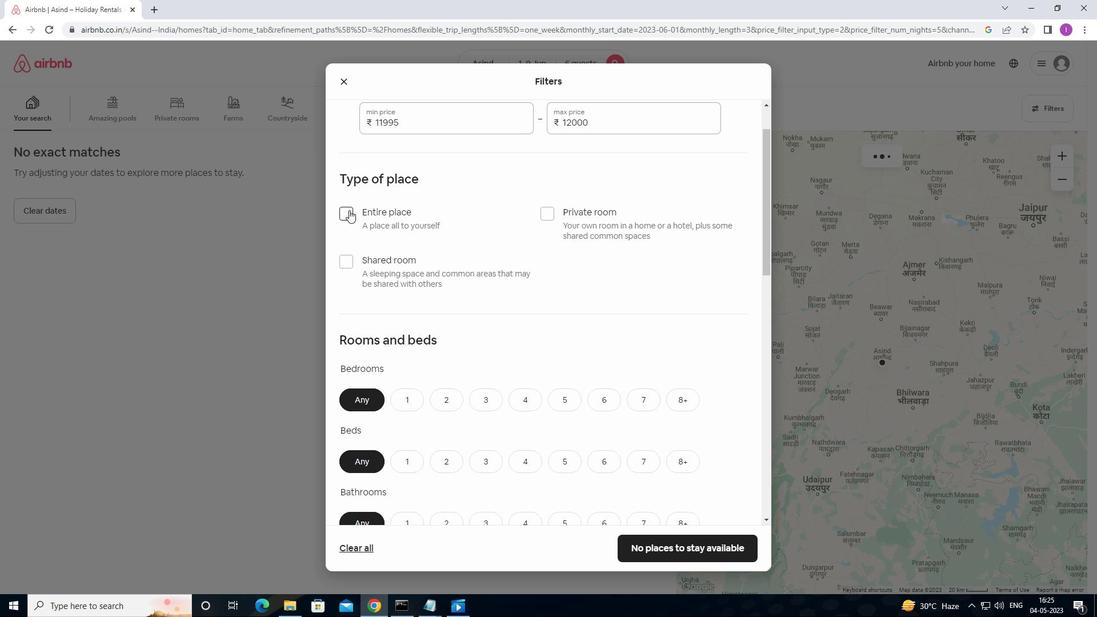 
Action: Mouse scrolled (449, 225) with delta (0, 0)
Screenshot: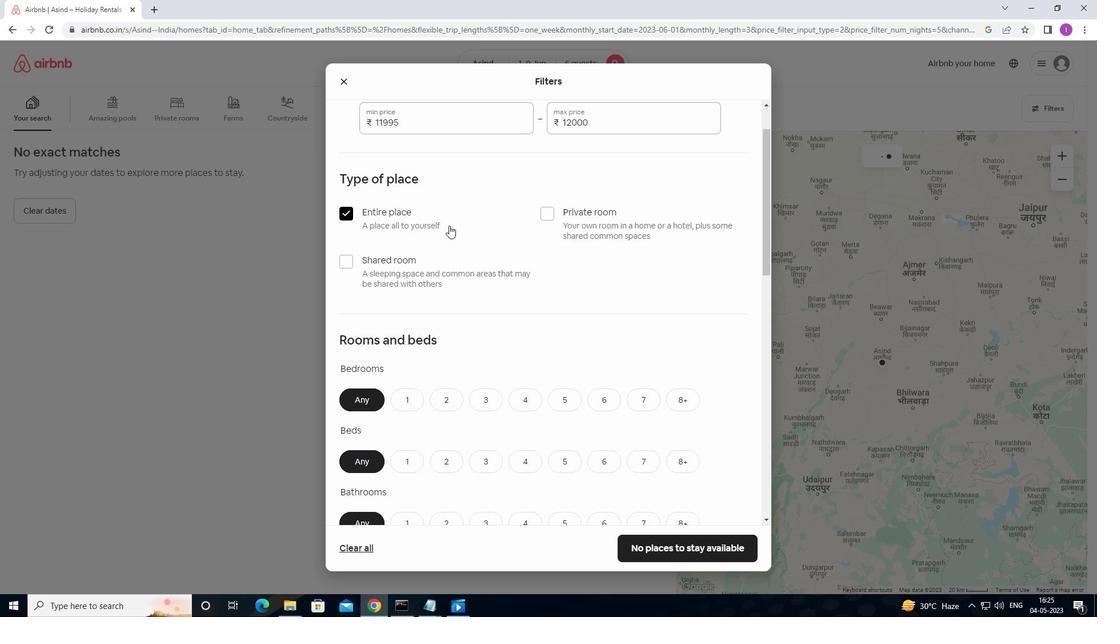 
Action: Mouse scrolled (449, 225) with delta (0, 0)
Screenshot: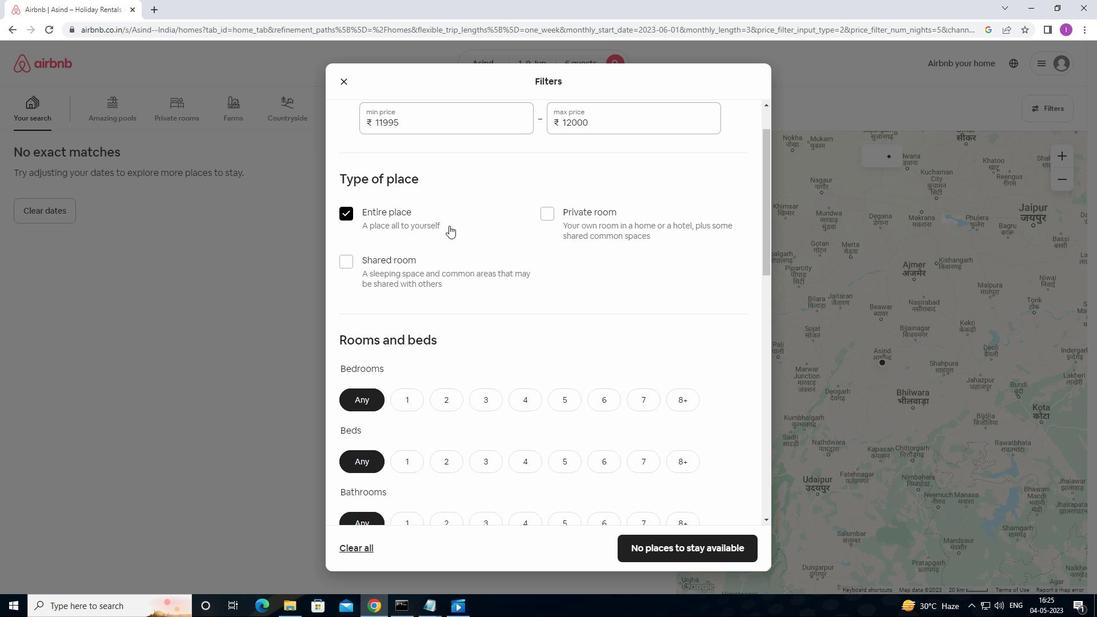 
Action: Mouse moved to (492, 290)
Screenshot: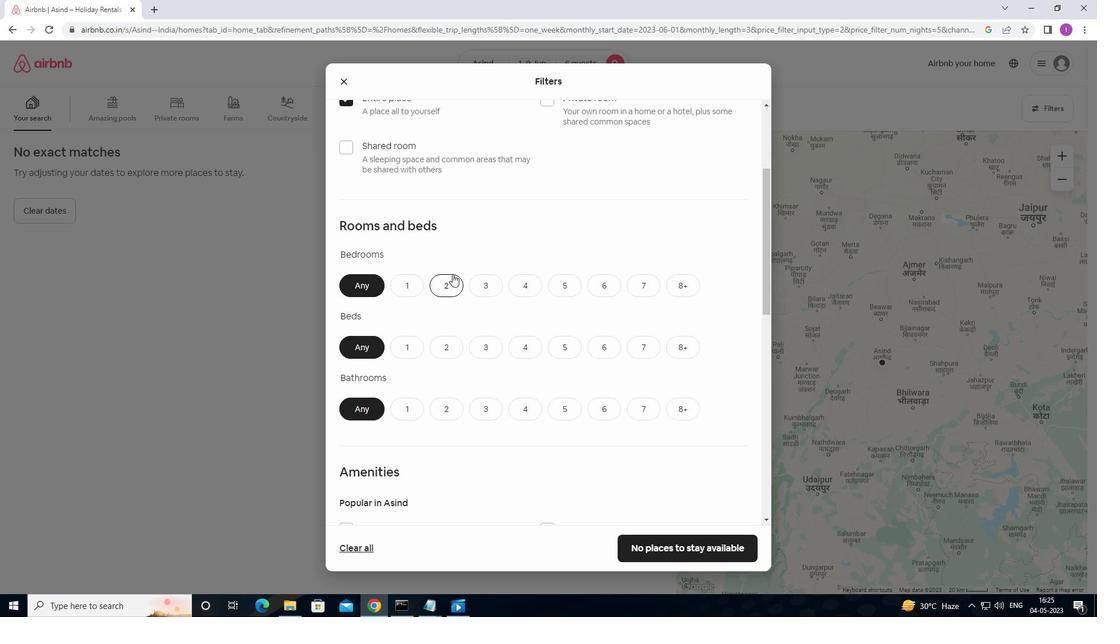 
Action: Mouse pressed left at (492, 290)
Screenshot: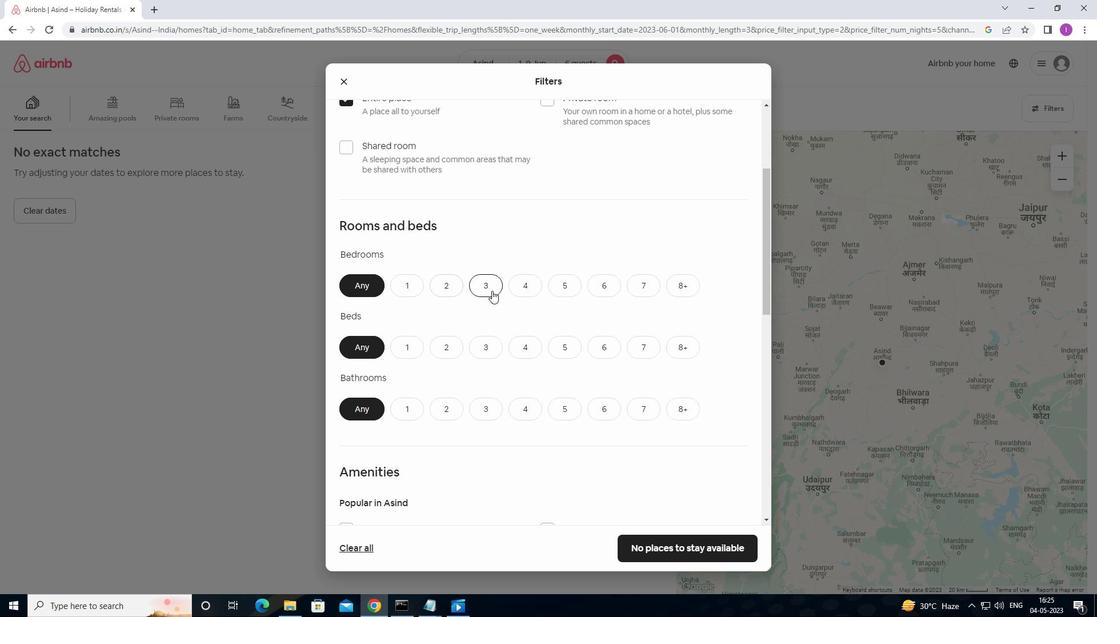 
Action: Mouse moved to (492, 342)
Screenshot: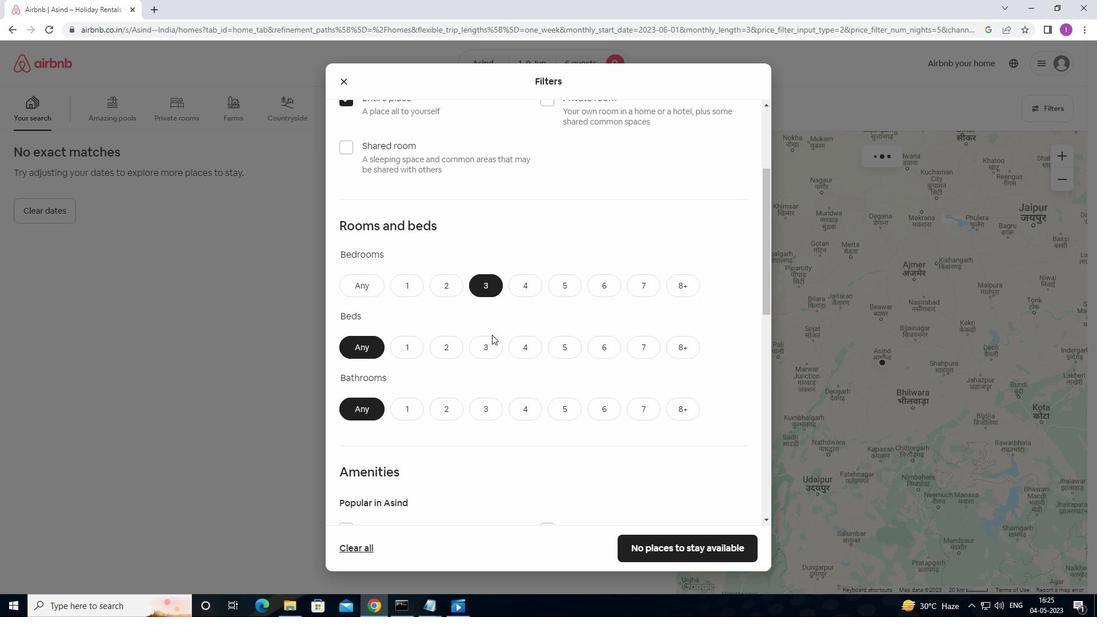 
Action: Mouse pressed left at (492, 342)
Screenshot: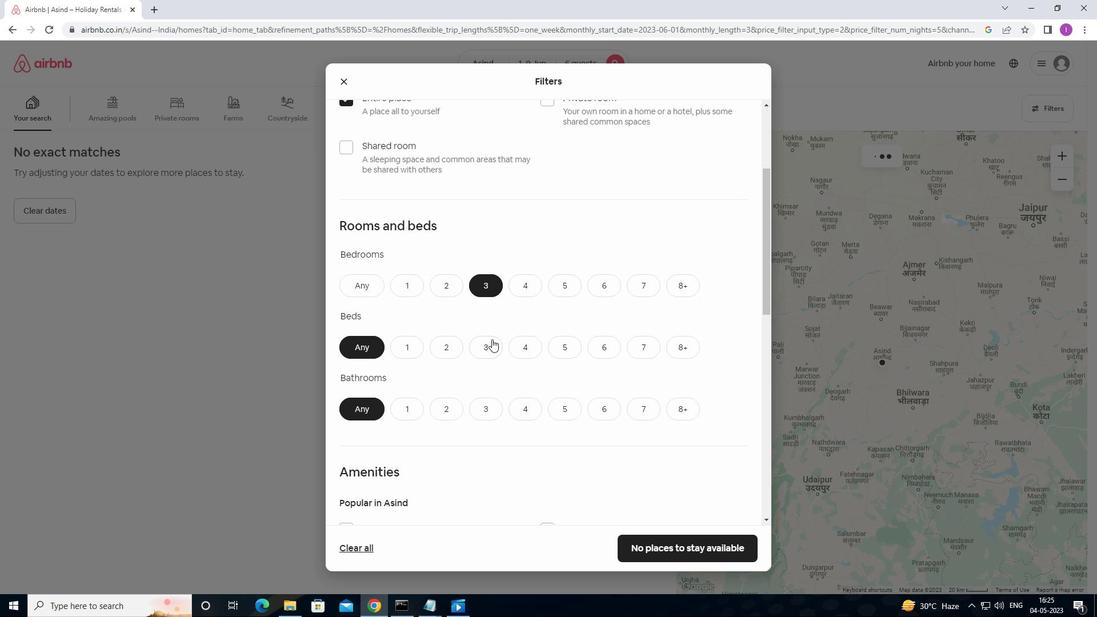 
Action: Mouse moved to (482, 416)
Screenshot: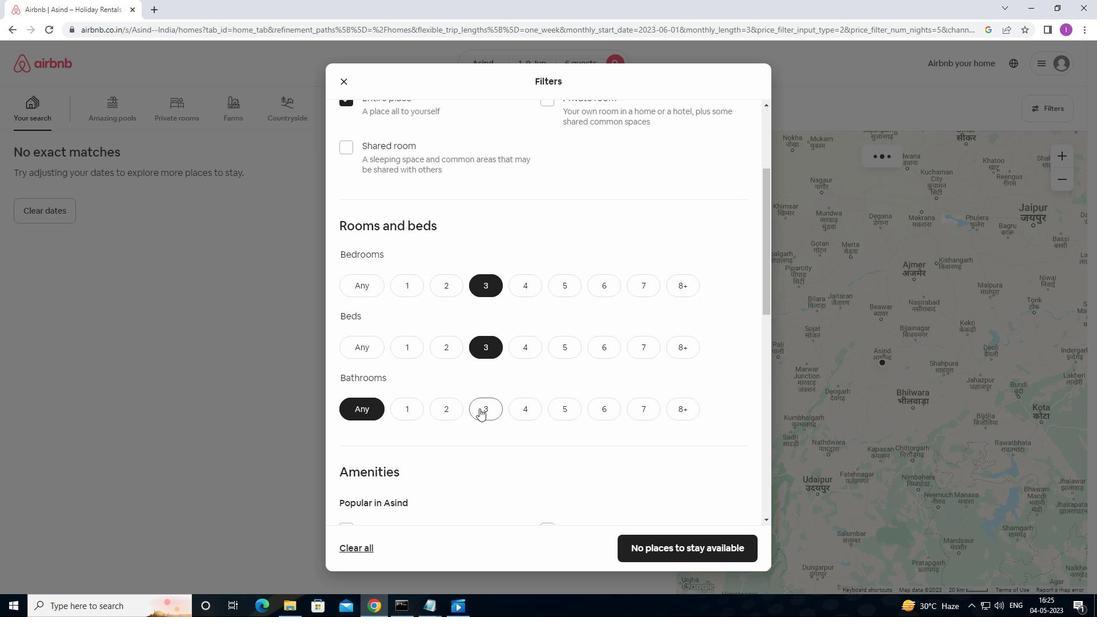 
Action: Mouse pressed left at (482, 416)
Screenshot: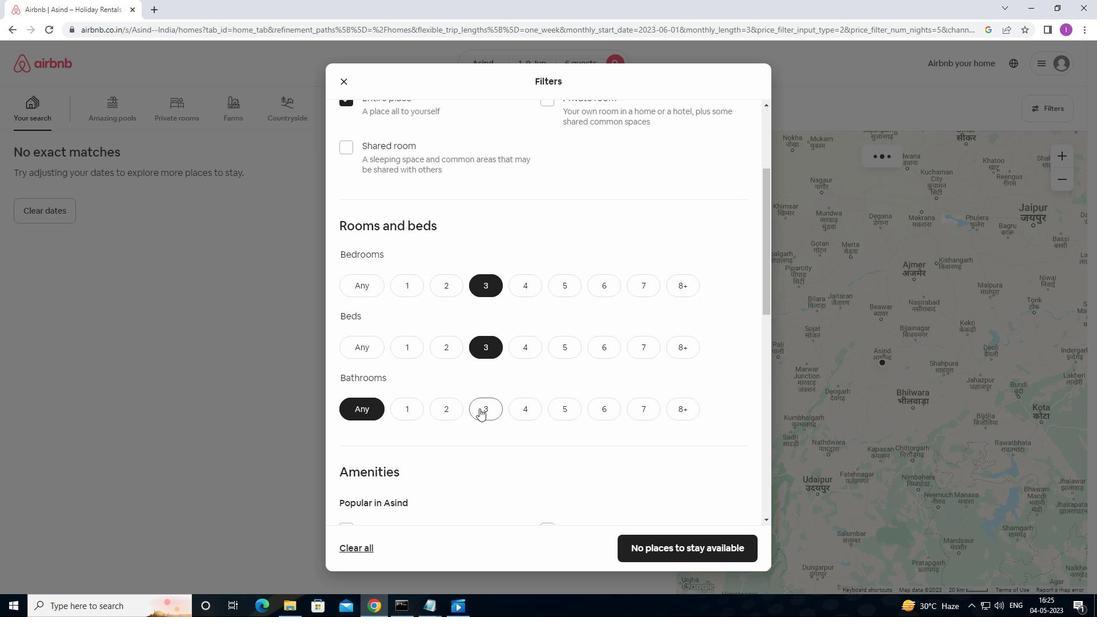 
Action: Mouse moved to (508, 404)
Screenshot: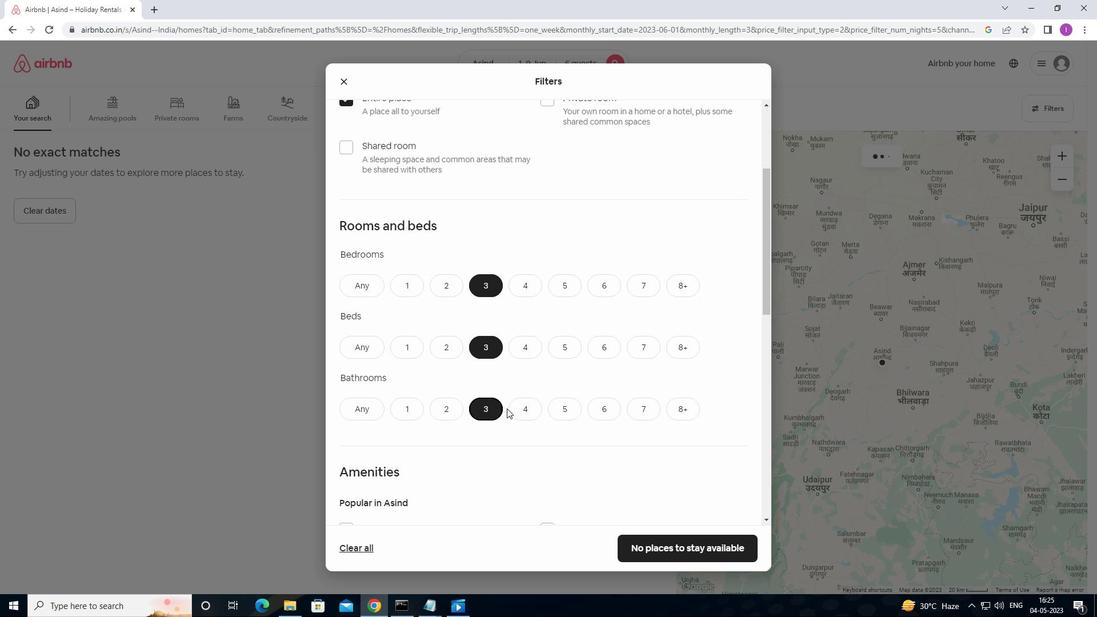 
Action: Mouse scrolled (508, 403) with delta (0, 0)
Screenshot: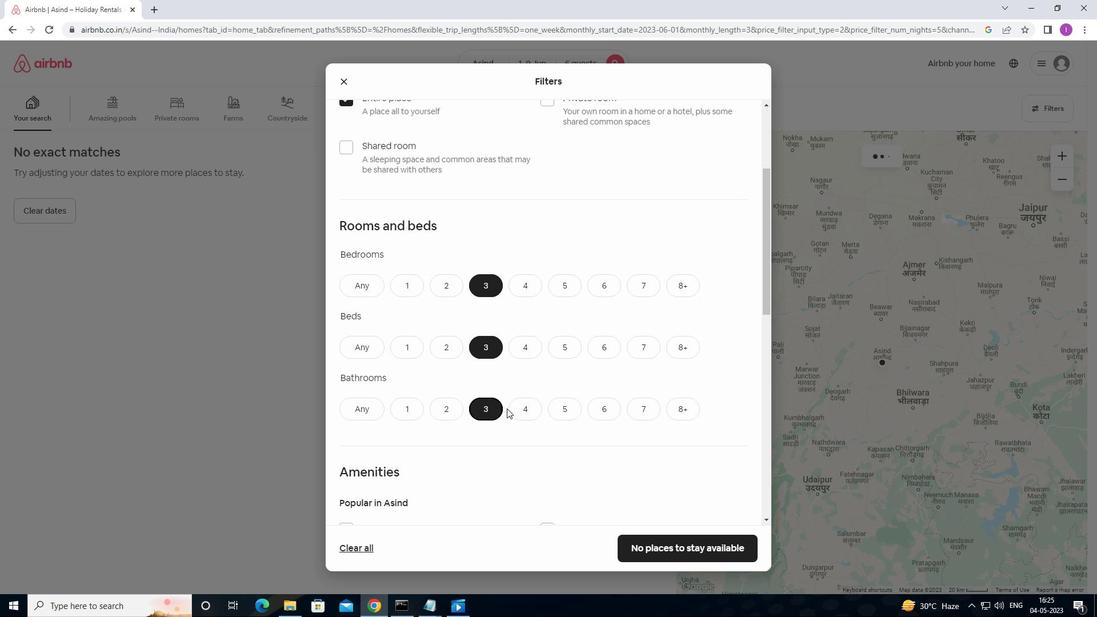
Action: Mouse moved to (508, 404)
Screenshot: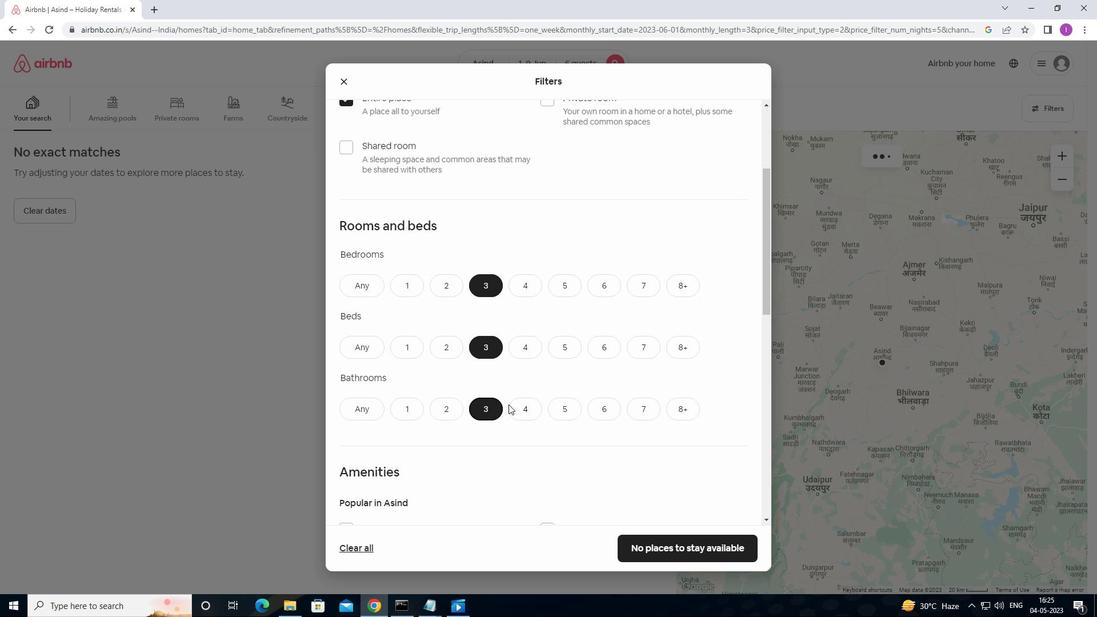 
Action: Mouse scrolled (508, 403) with delta (0, 0)
Screenshot: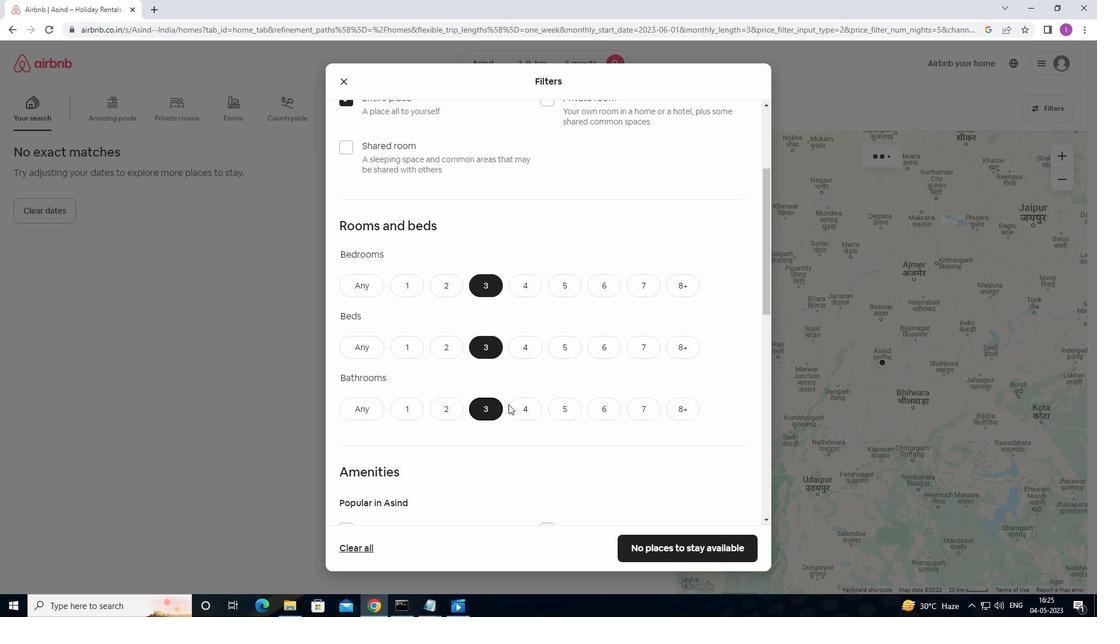 
Action: Mouse moved to (507, 404)
Screenshot: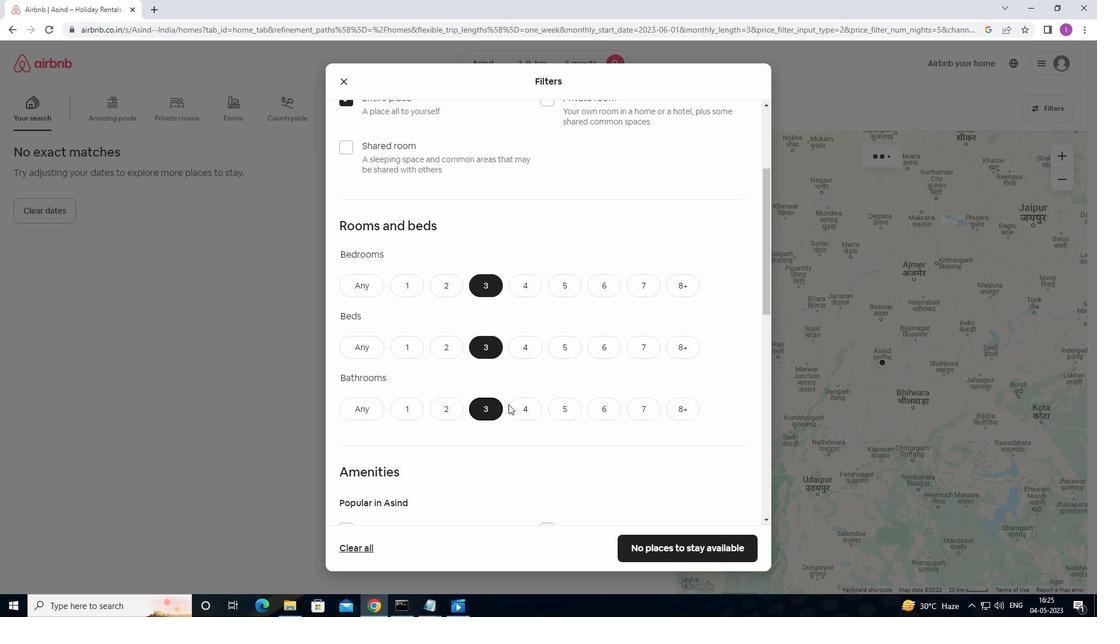 
Action: Mouse scrolled (507, 403) with delta (0, 0)
Screenshot: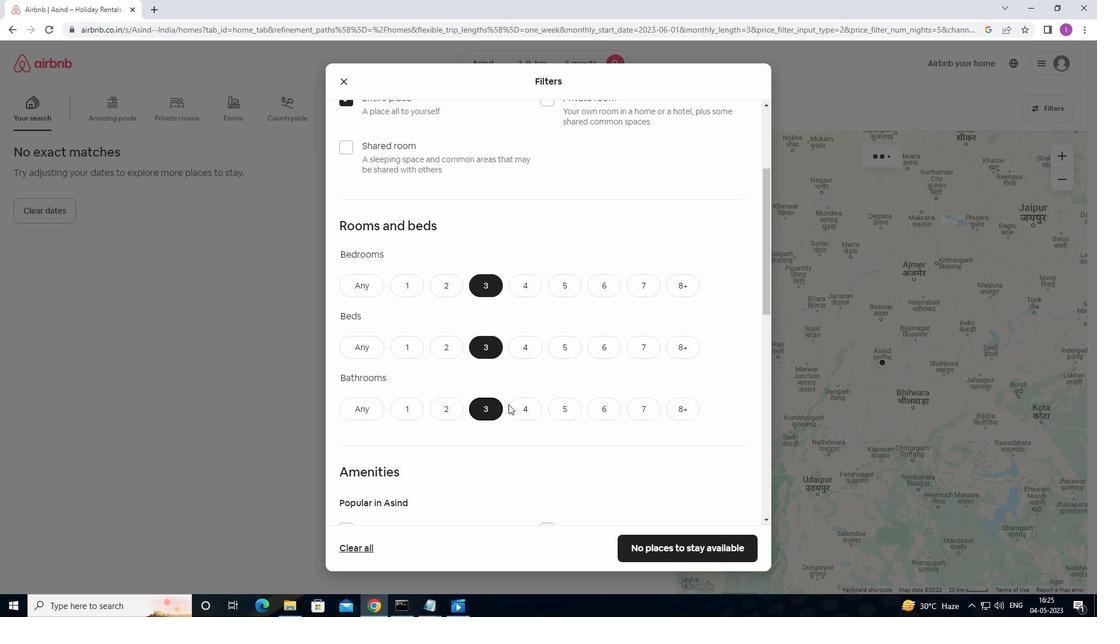
Action: Mouse moved to (506, 405)
Screenshot: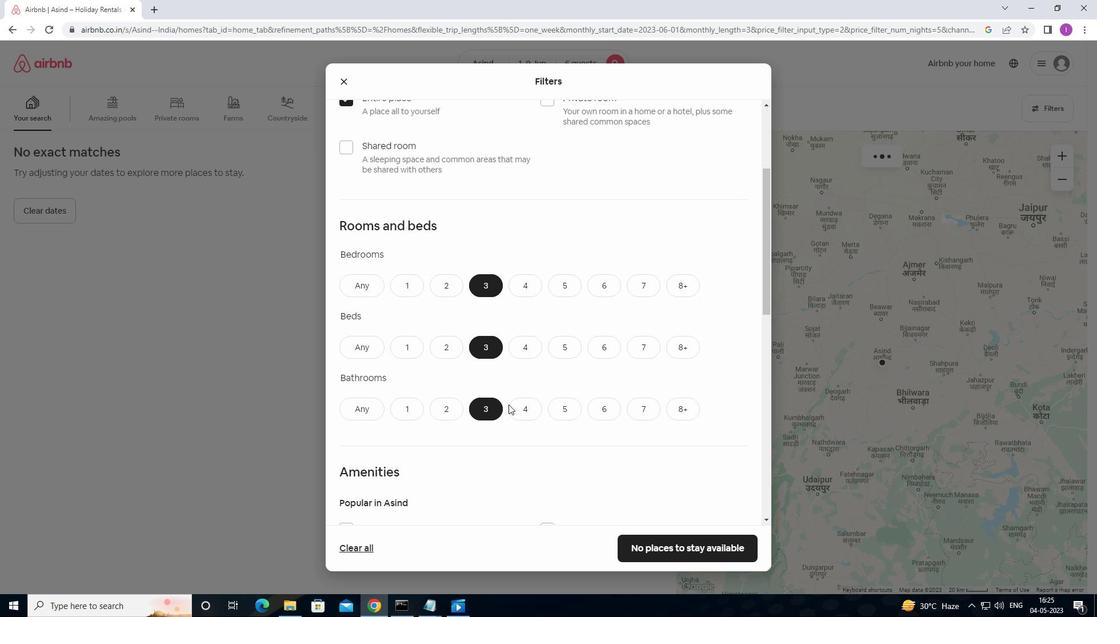 
Action: Mouse scrolled (506, 405) with delta (0, 0)
Screenshot: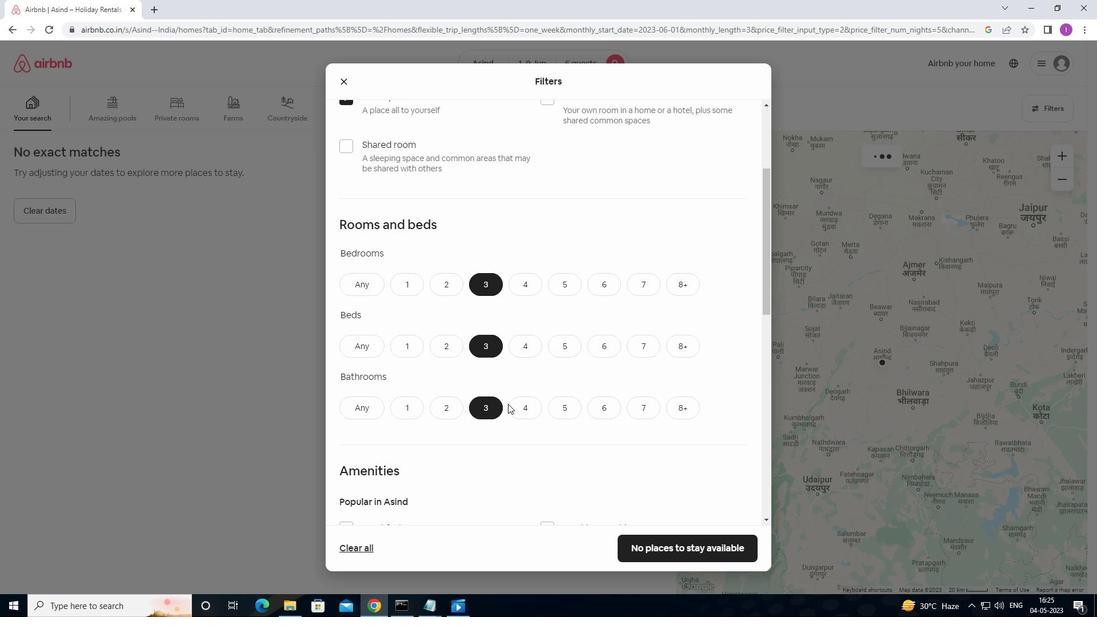 
Action: Mouse moved to (534, 418)
Screenshot: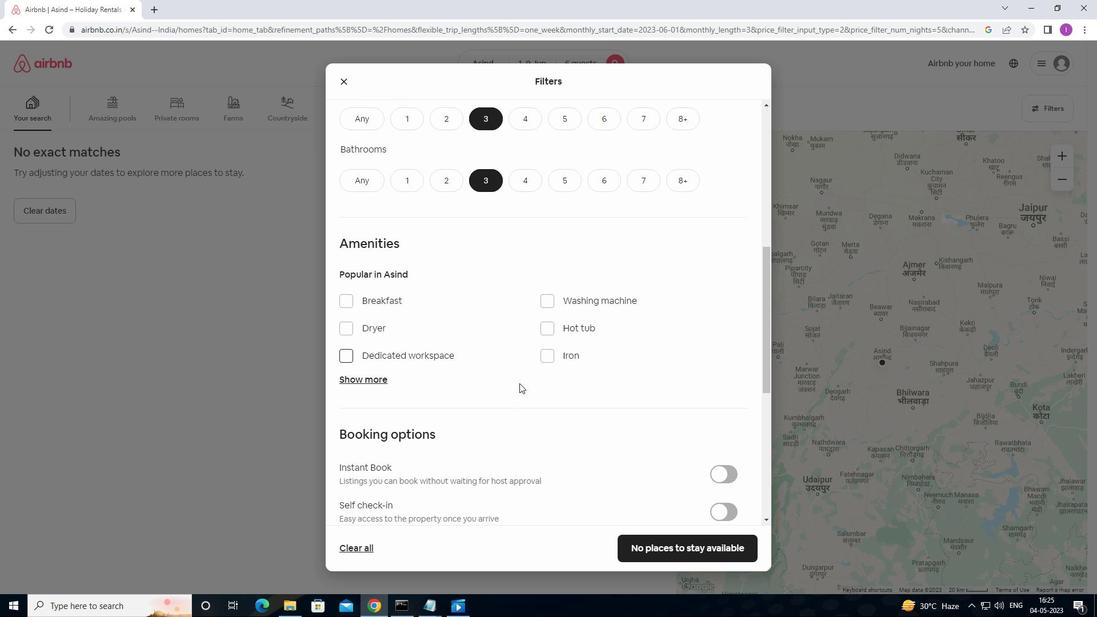
Action: Mouse scrolled (534, 417) with delta (0, 0)
Screenshot: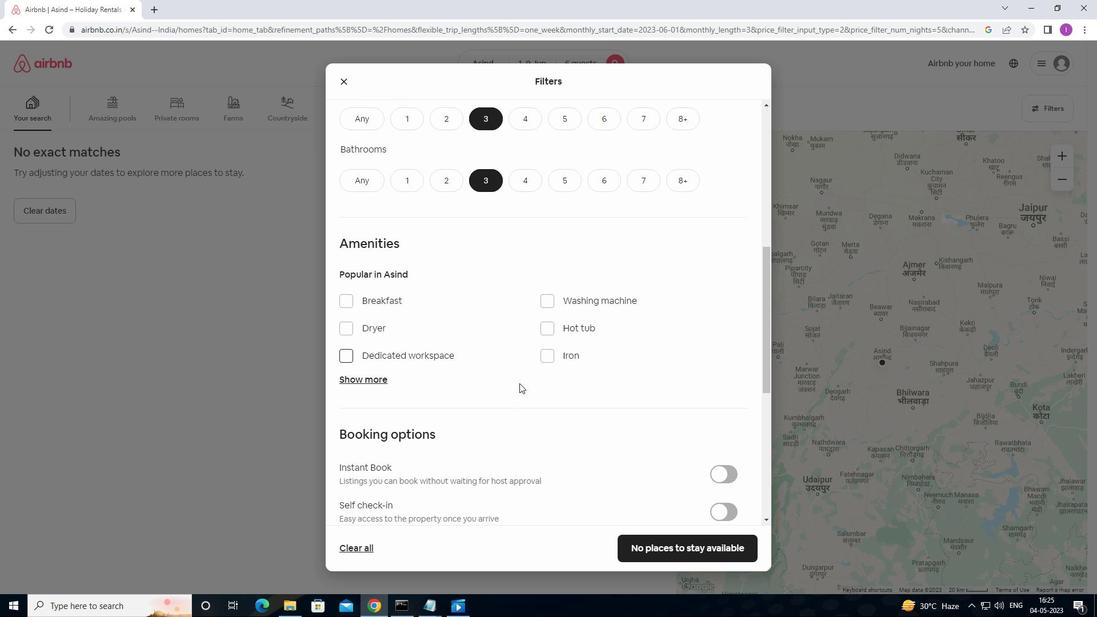 
Action: Mouse scrolled (534, 417) with delta (0, 0)
Screenshot: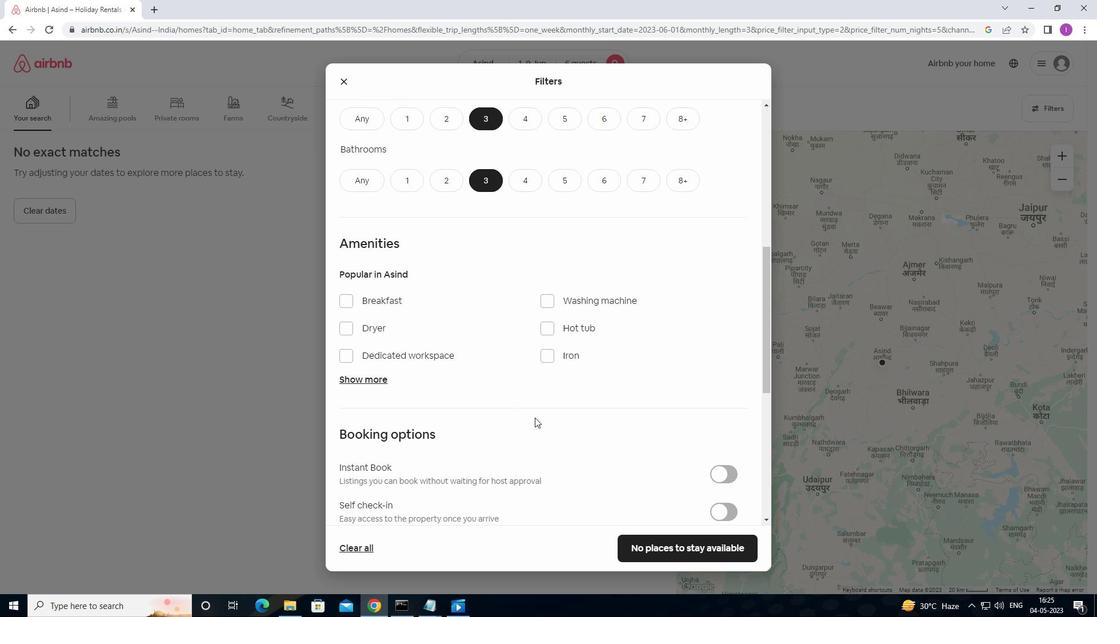 
Action: Mouse moved to (732, 394)
Screenshot: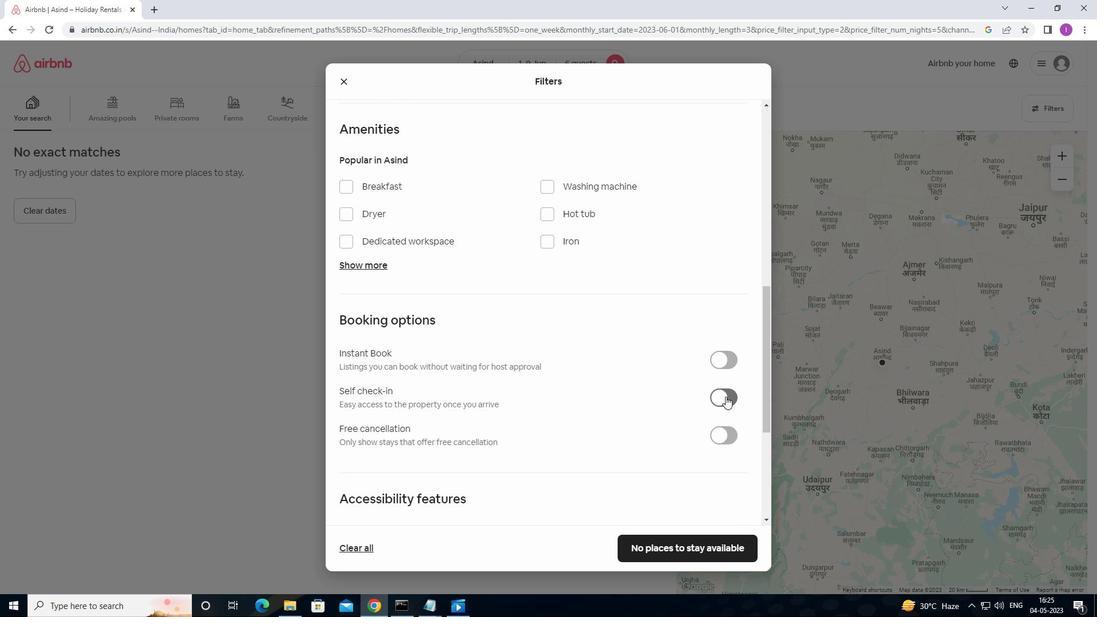 
Action: Mouse pressed left at (732, 394)
Screenshot: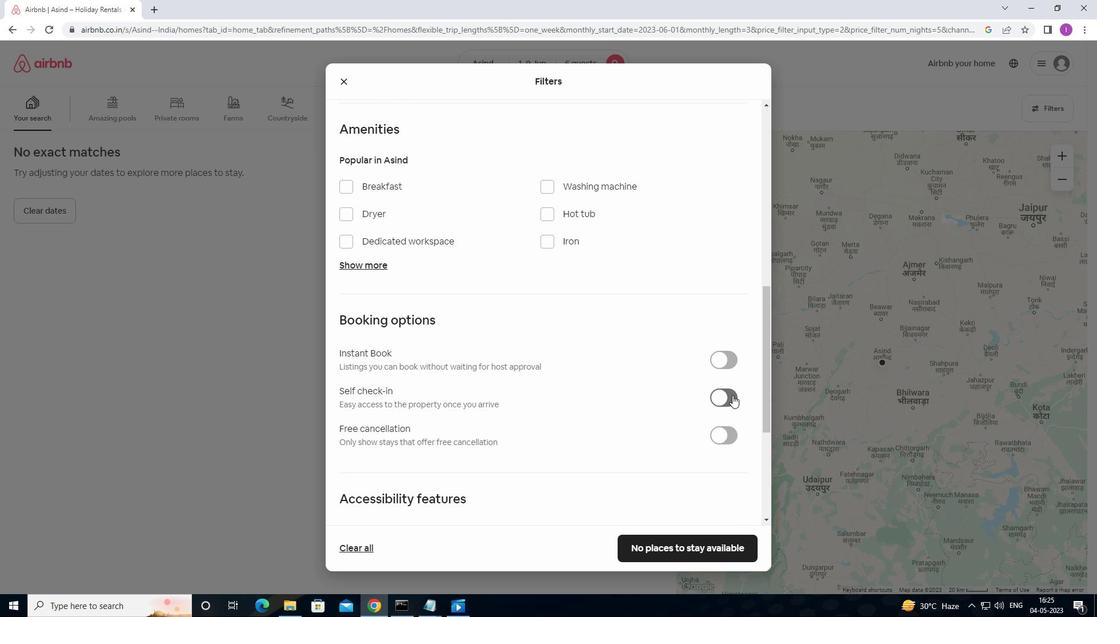 
Action: Mouse moved to (544, 464)
Screenshot: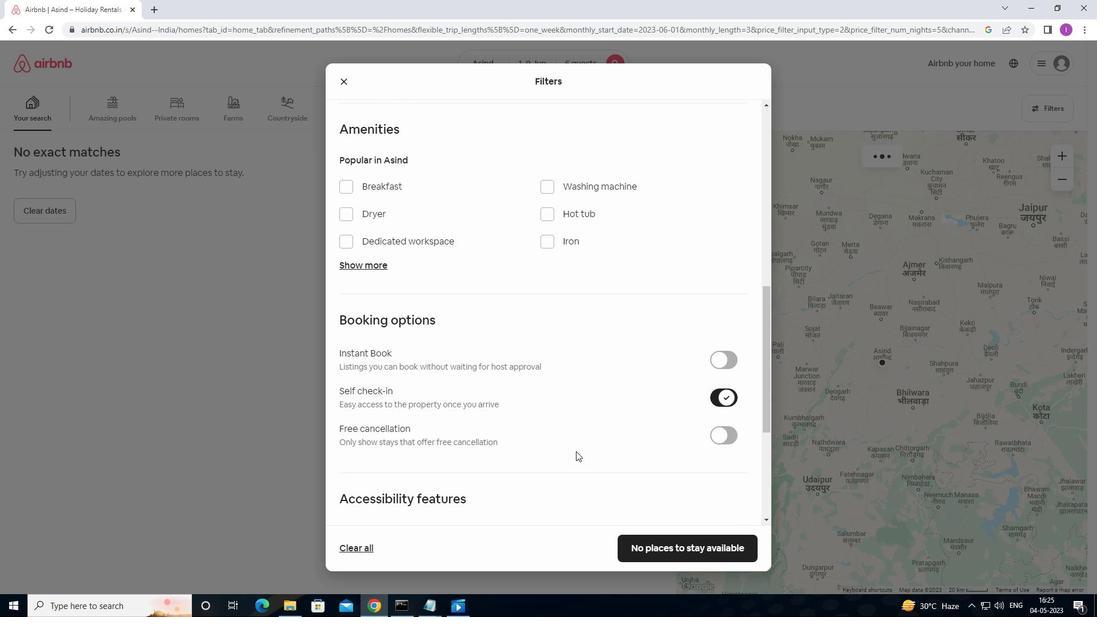 
Action: Mouse scrolled (544, 464) with delta (0, 0)
Screenshot: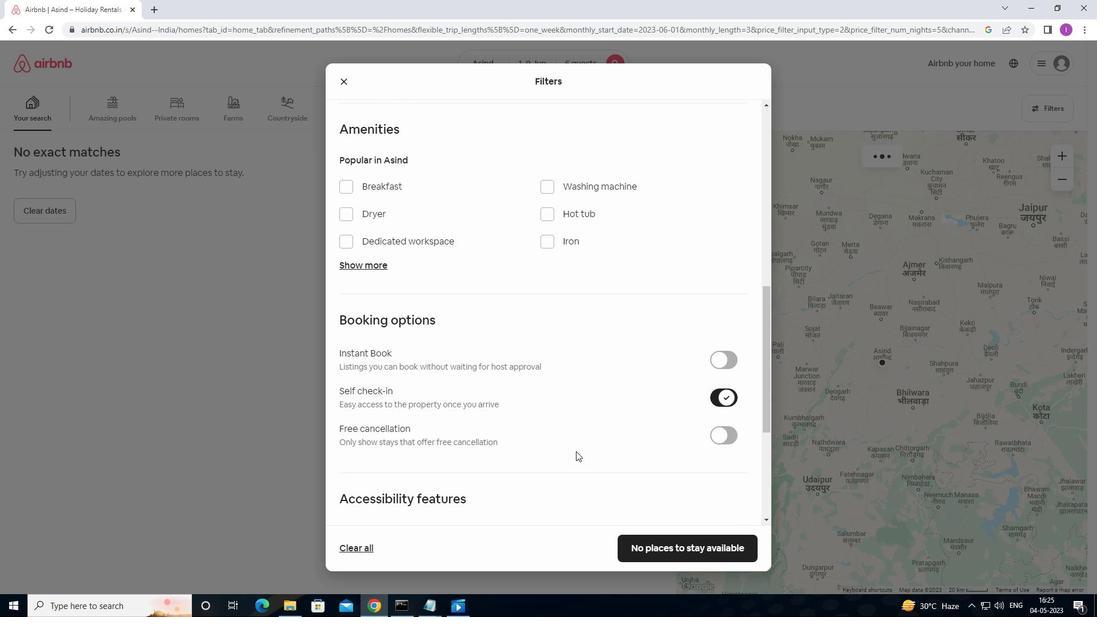 
Action: Mouse moved to (544, 465)
Screenshot: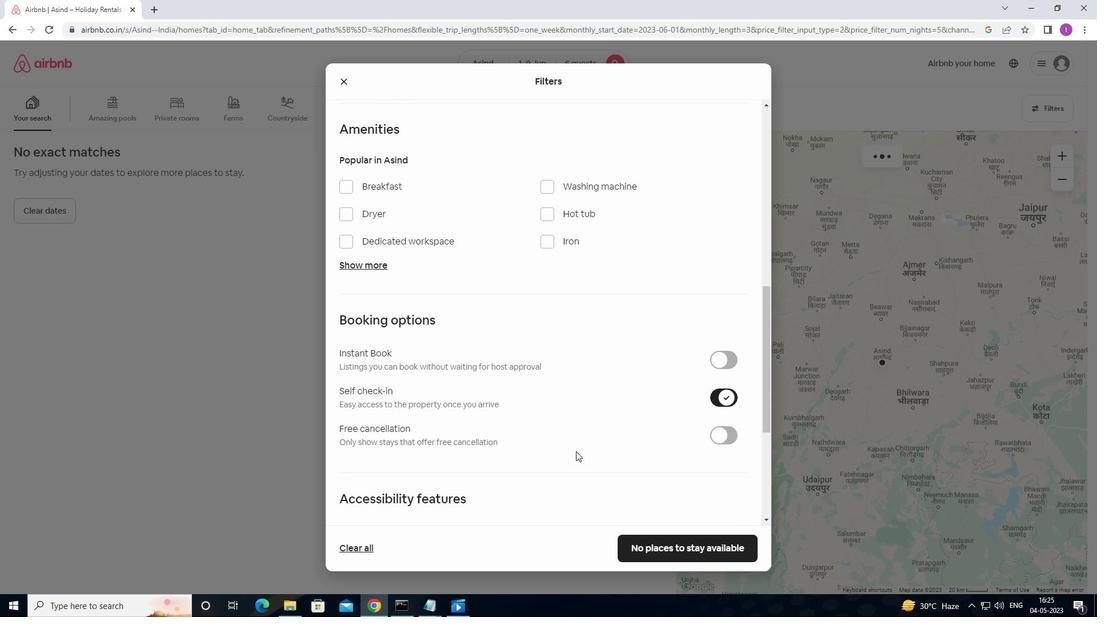 
Action: Mouse scrolled (544, 464) with delta (0, 0)
Screenshot: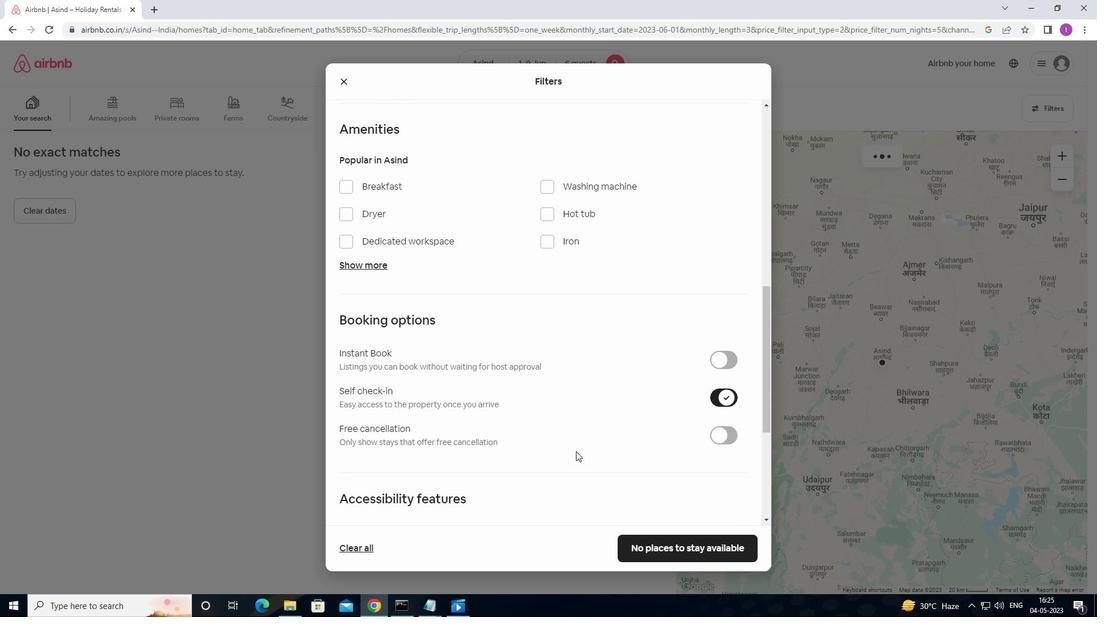 
Action: Mouse scrolled (544, 464) with delta (0, 0)
Screenshot: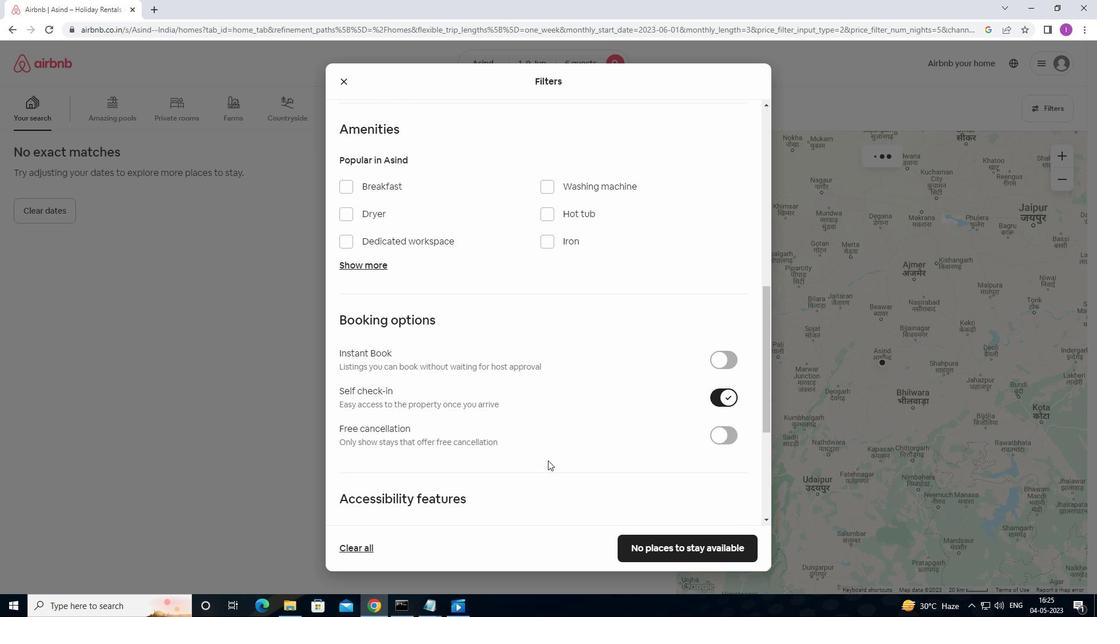 
Action: Mouse moved to (544, 465)
Screenshot: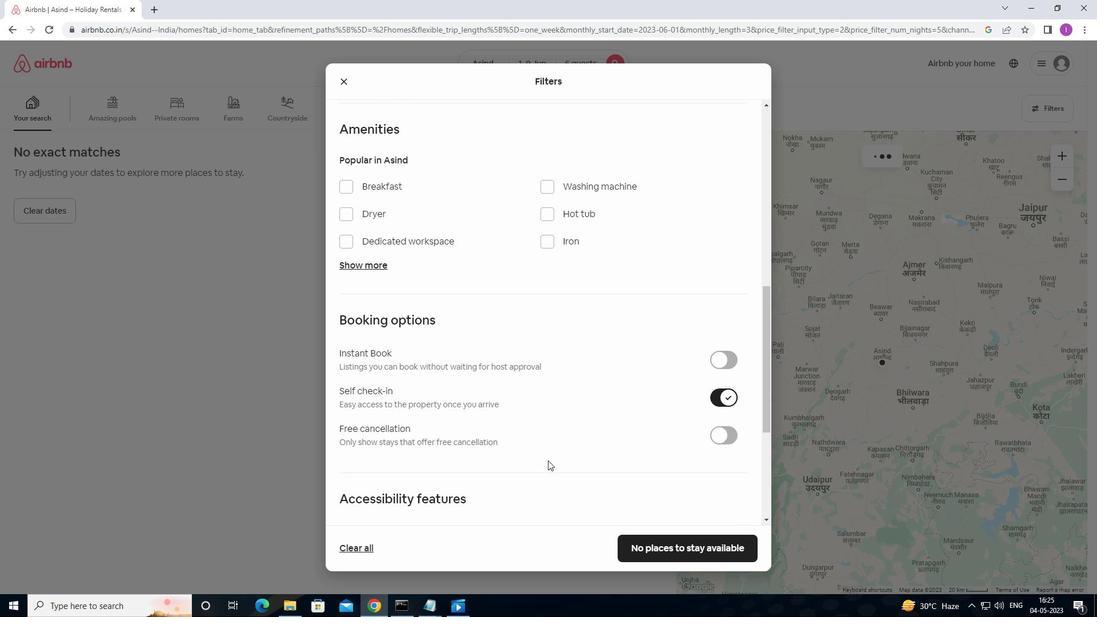 
Action: Mouse scrolled (544, 464) with delta (0, 0)
Screenshot: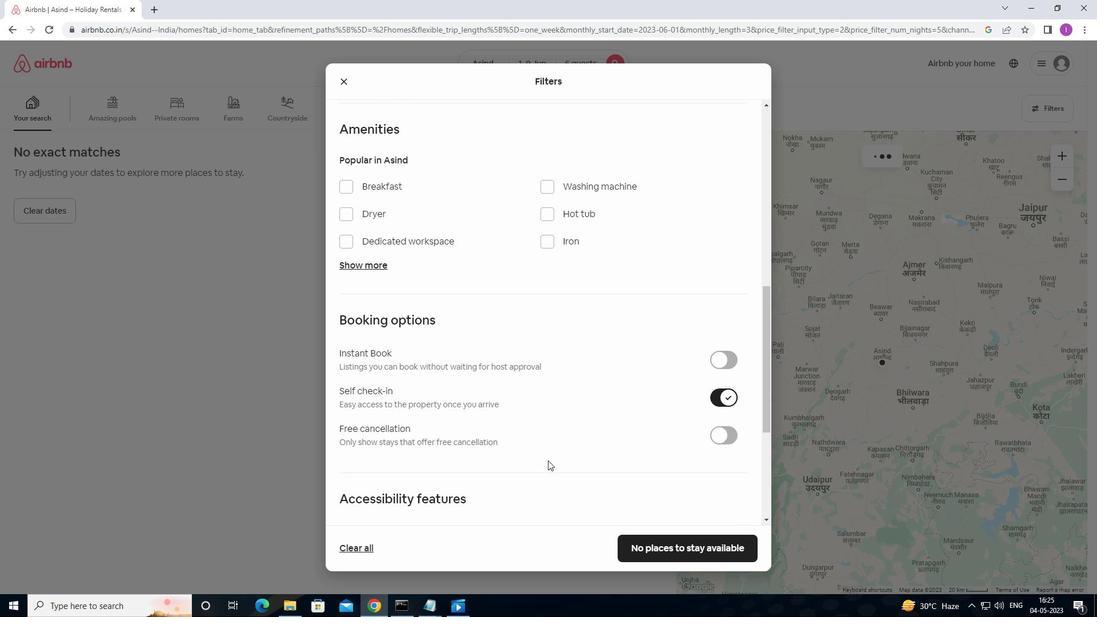 
Action: Mouse scrolled (544, 464) with delta (0, 0)
Screenshot: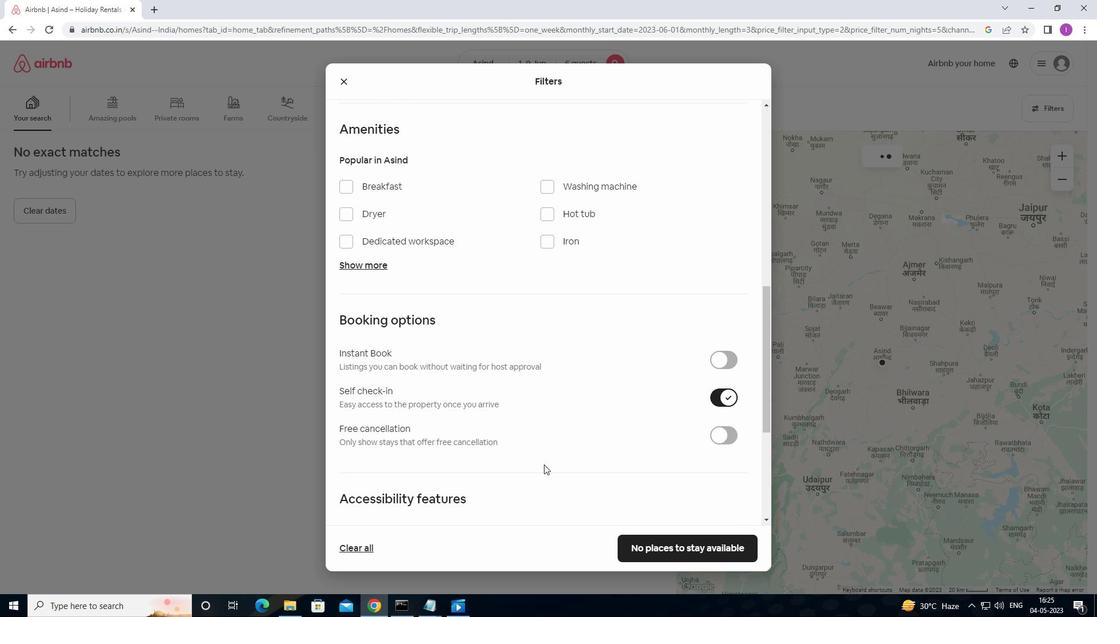 
Action: Mouse moved to (546, 461)
Screenshot: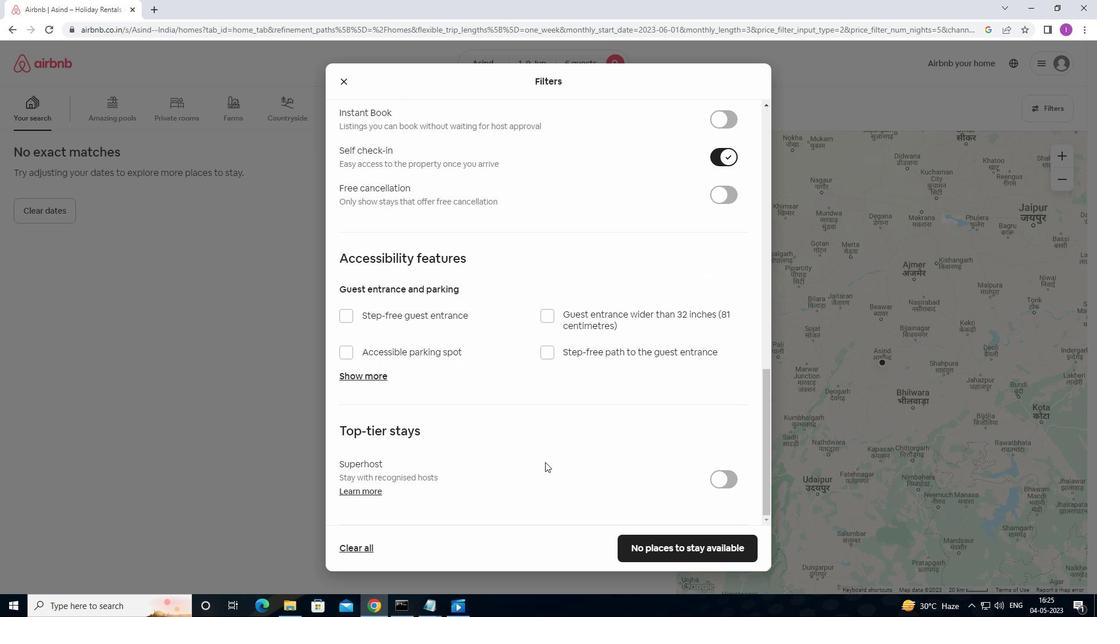 
Action: Mouse scrolled (546, 460) with delta (0, 0)
Screenshot: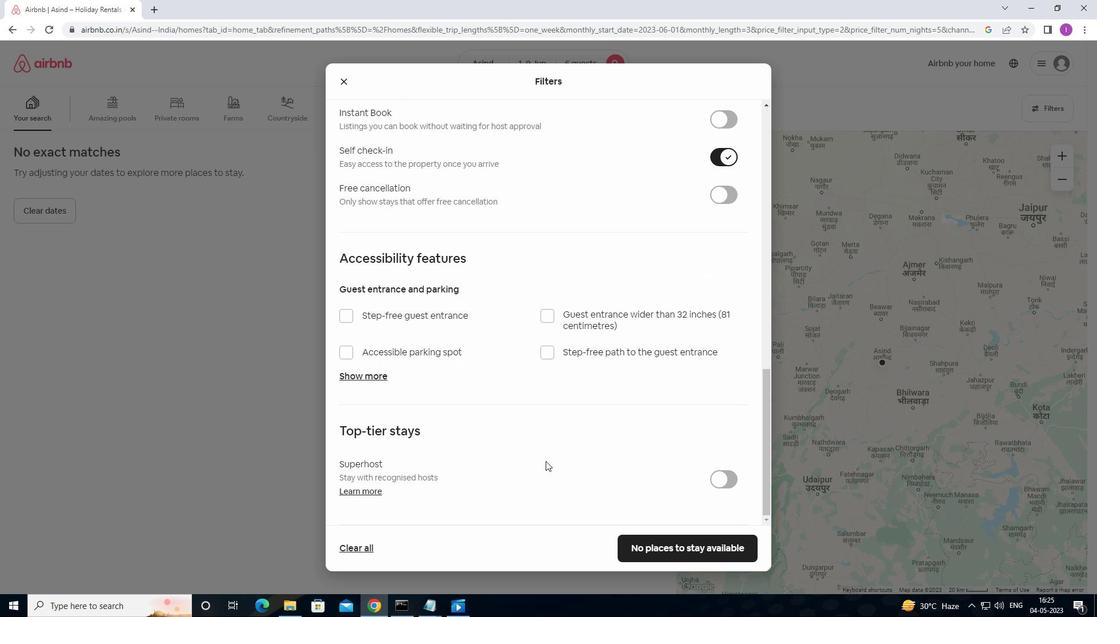 
Action: Mouse scrolled (546, 460) with delta (0, 0)
Screenshot: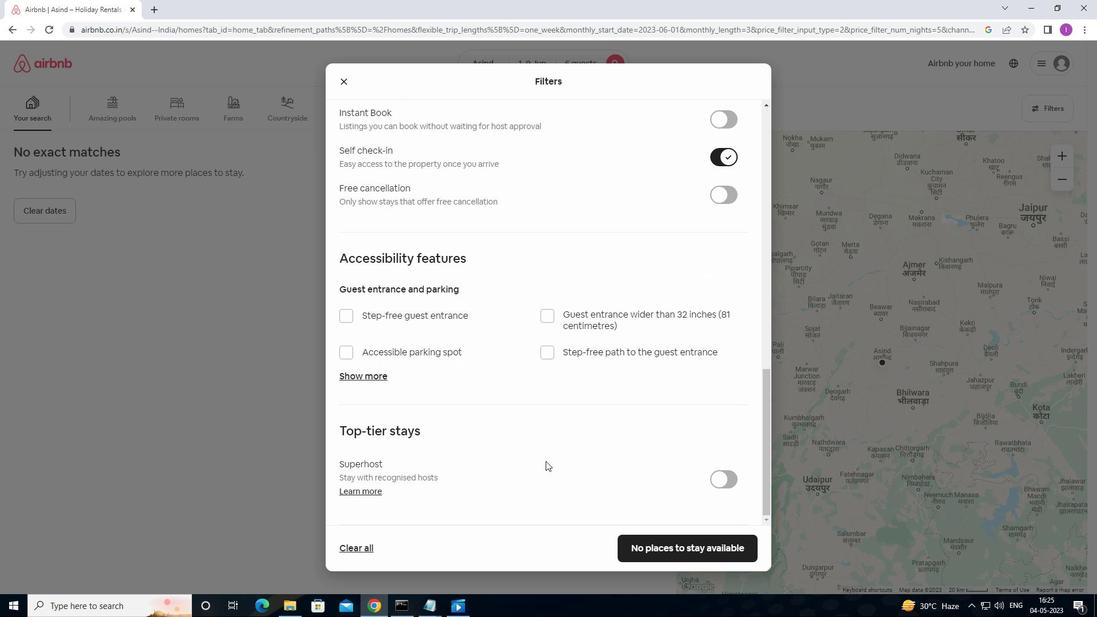 
Action: Mouse moved to (546, 461)
Screenshot: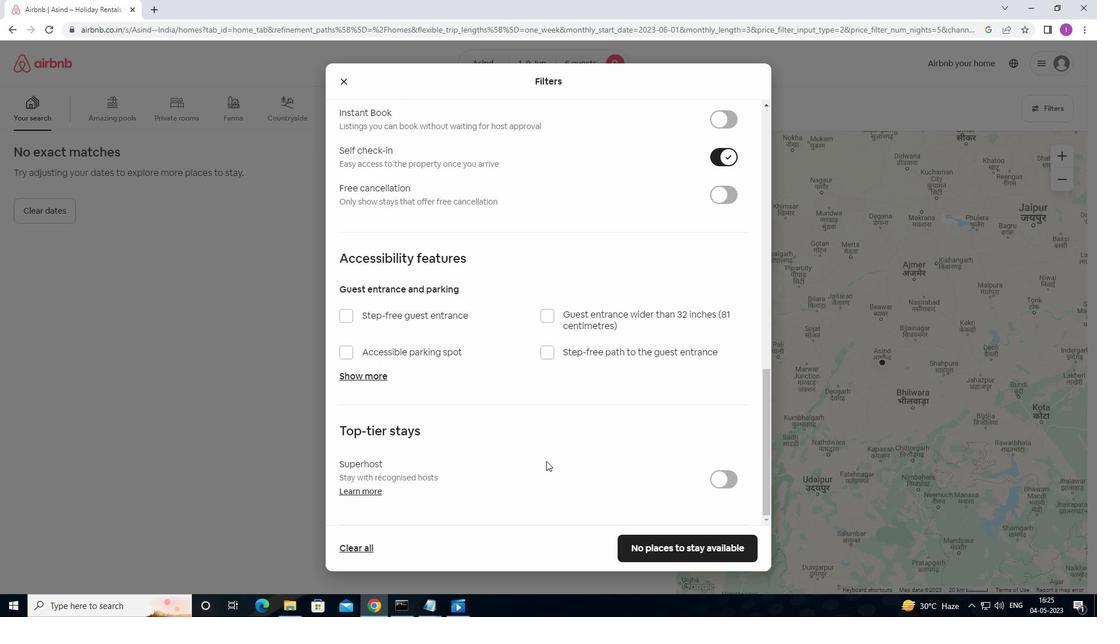 
Action: Mouse scrolled (546, 460) with delta (0, 0)
Screenshot: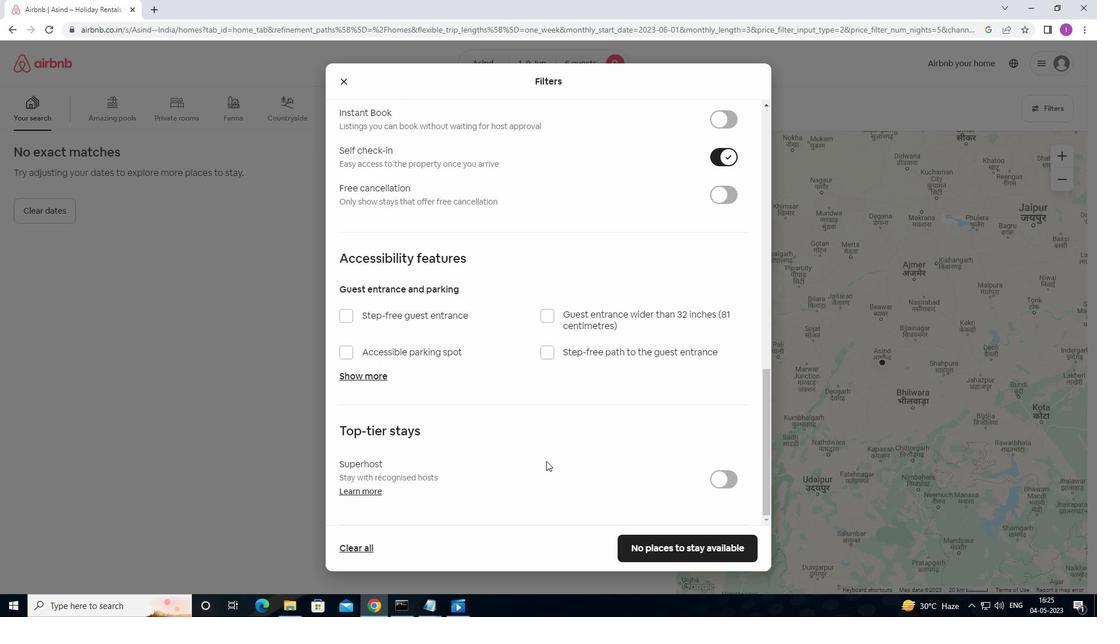 
Action: Mouse scrolled (546, 460) with delta (0, 0)
Screenshot: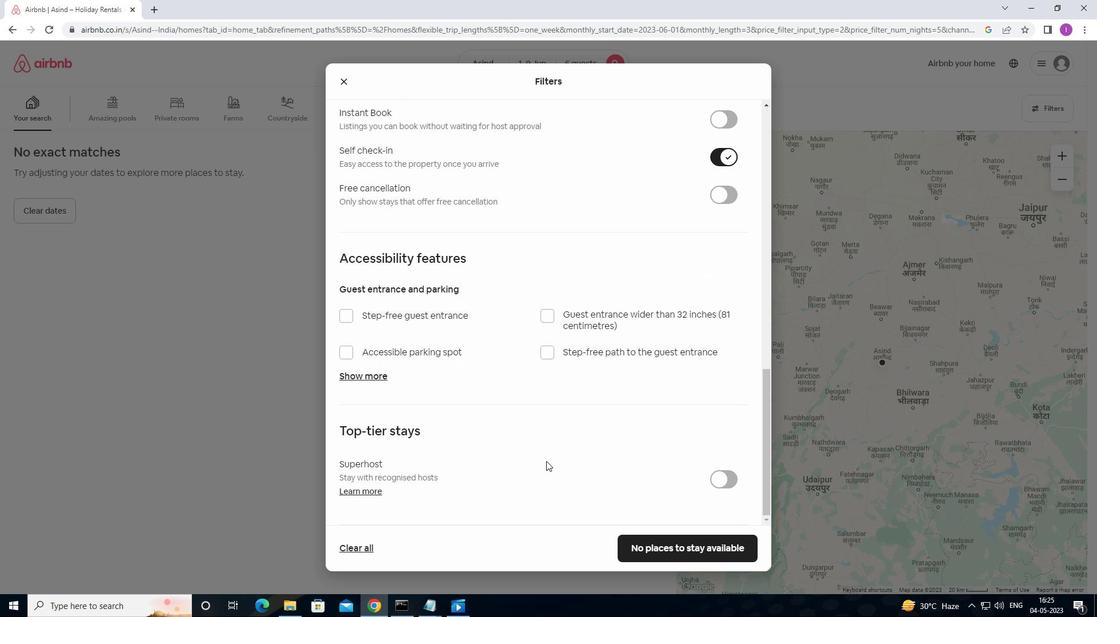 
Action: Mouse moved to (645, 540)
Screenshot: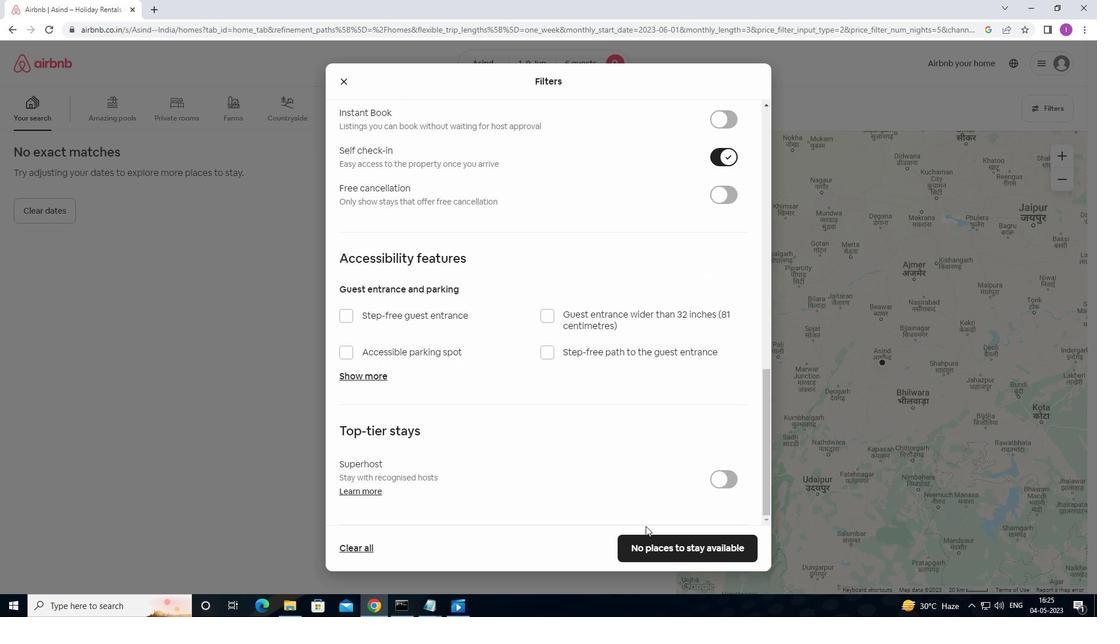 
Action: Mouse pressed left at (645, 540)
Screenshot: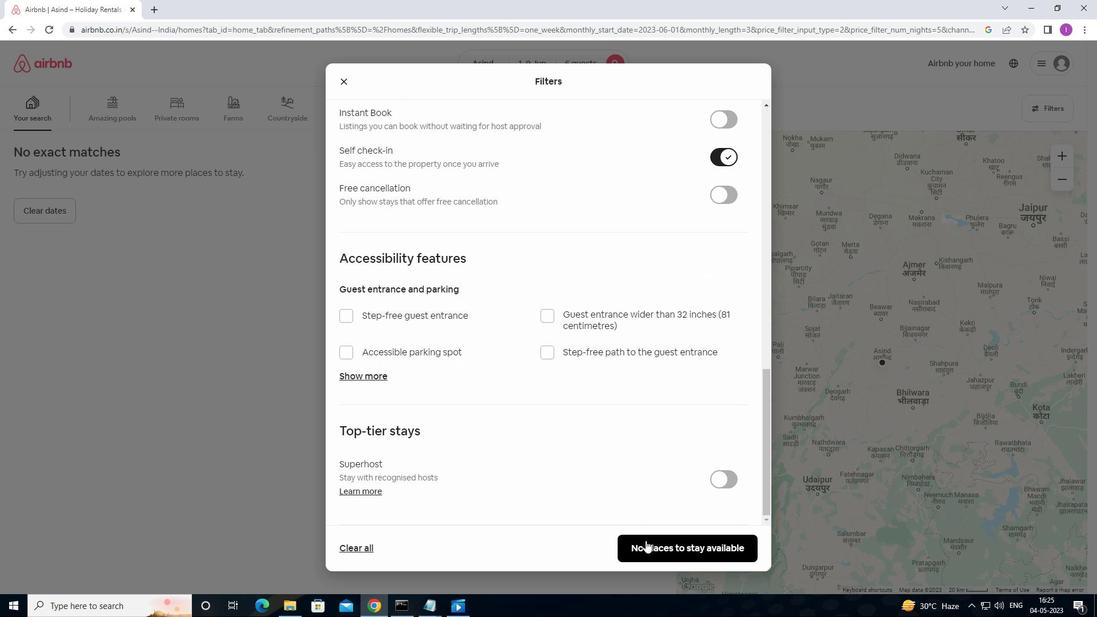
Action: Mouse moved to (659, 530)
Screenshot: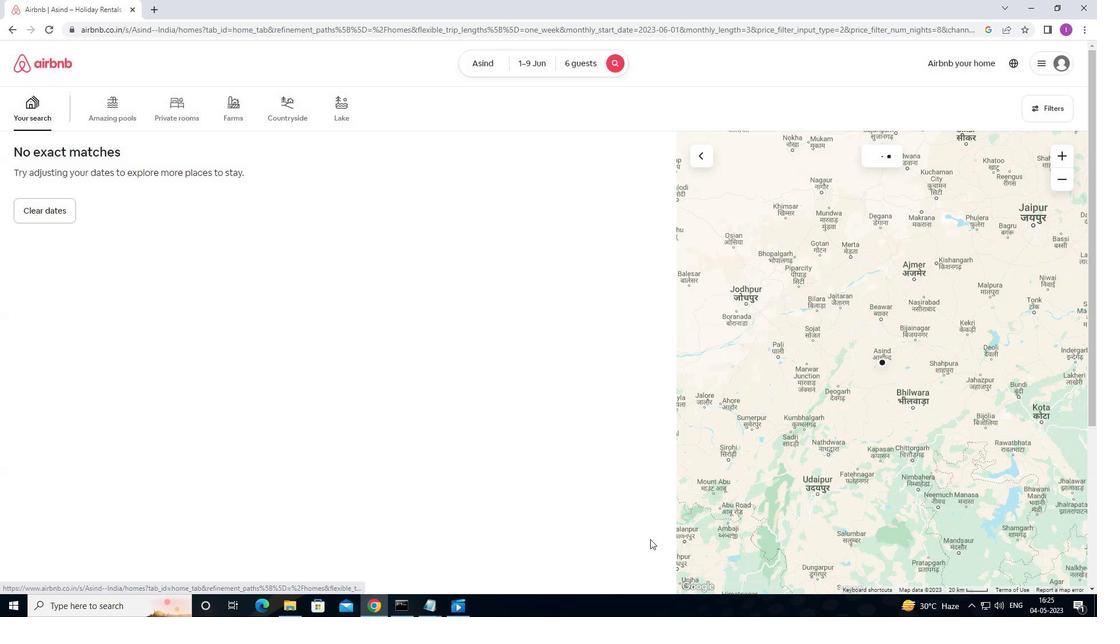 
